 Task: Add a signature Chelsea Sanchez containing Looking forward to hearing from you, Chelsea Sanchez to email address softage.10@softage.net and add a label Press releases
Action: Mouse moved to (96, 109)
Screenshot: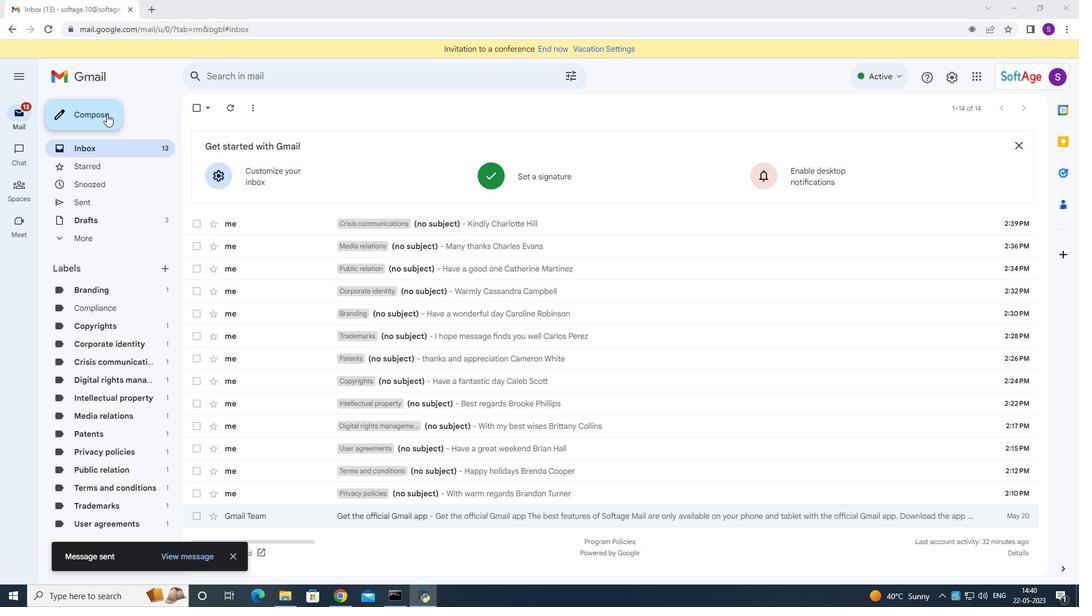 
Action: Mouse pressed left at (96, 109)
Screenshot: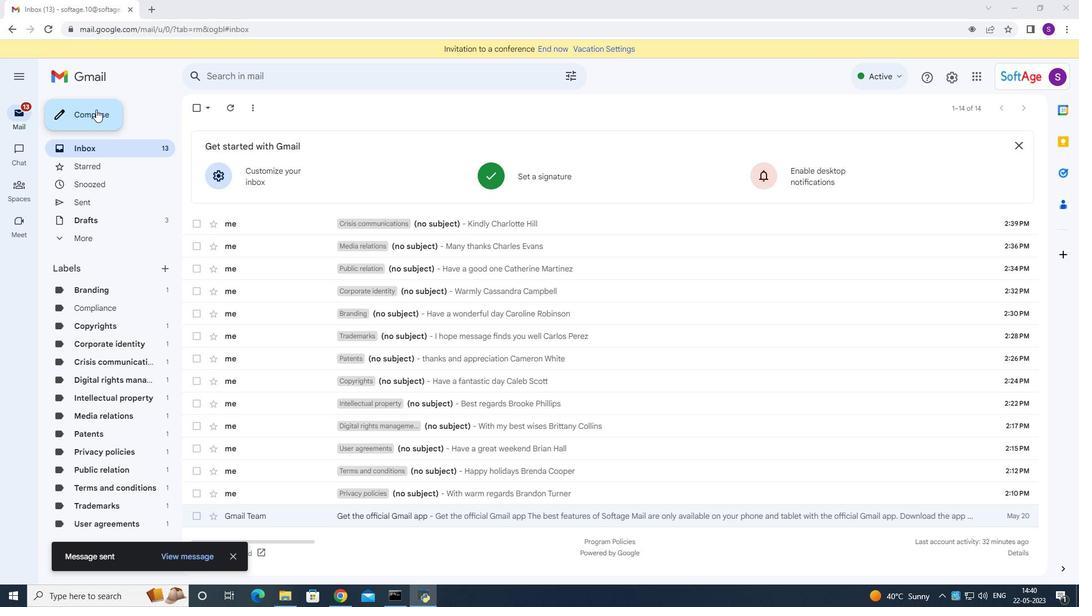 
Action: Mouse moved to (774, 274)
Screenshot: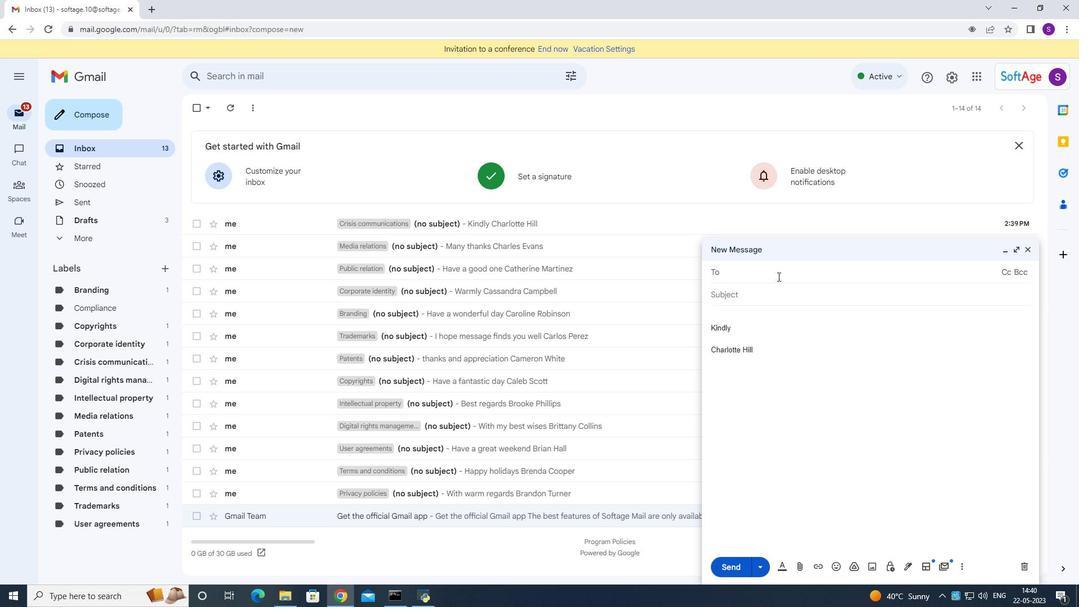
Action: Mouse pressed left at (774, 274)
Screenshot: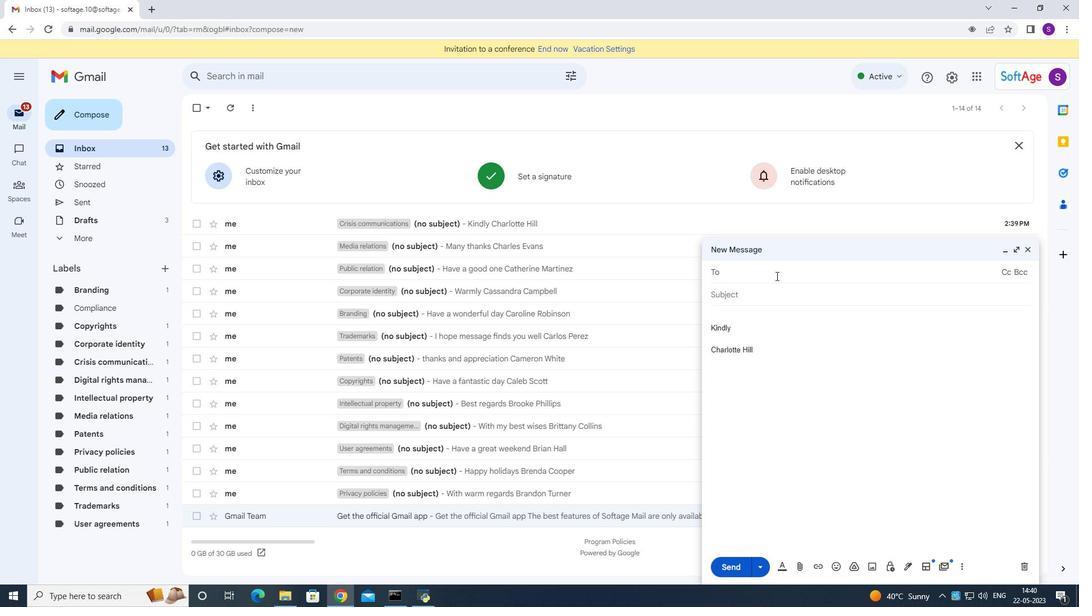 
Action: Mouse moved to (912, 567)
Screenshot: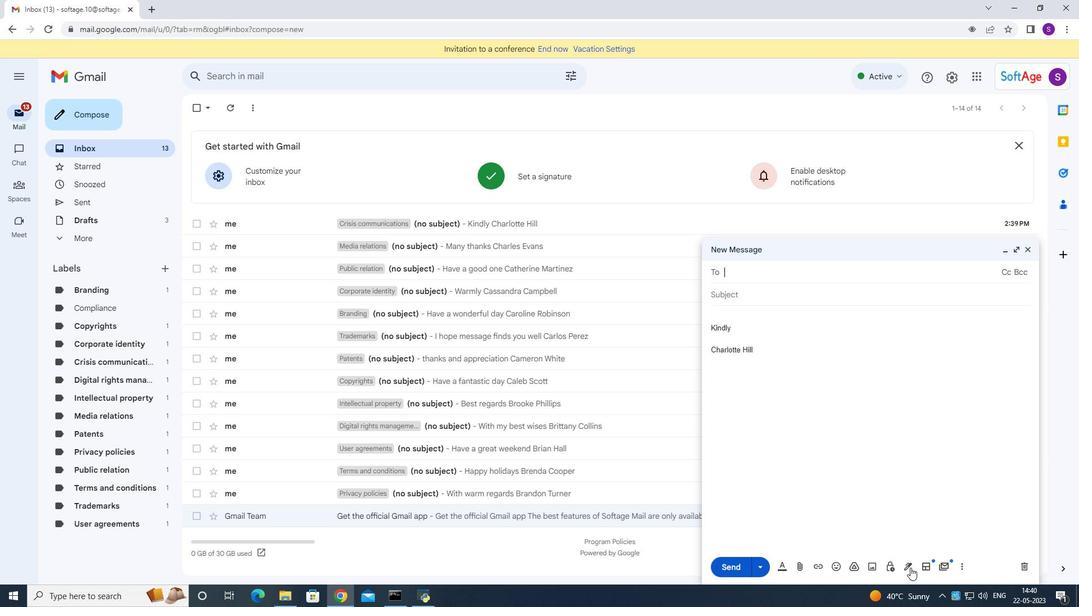 
Action: Mouse pressed left at (912, 567)
Screenshot: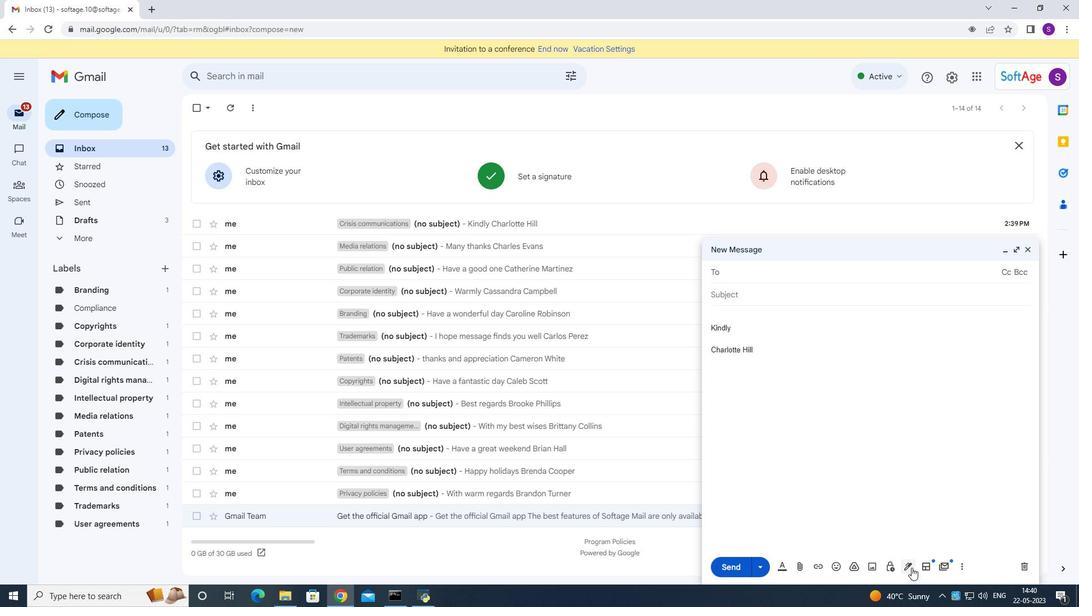 
Action: Mouse moved to (936, 512)
Screenshot: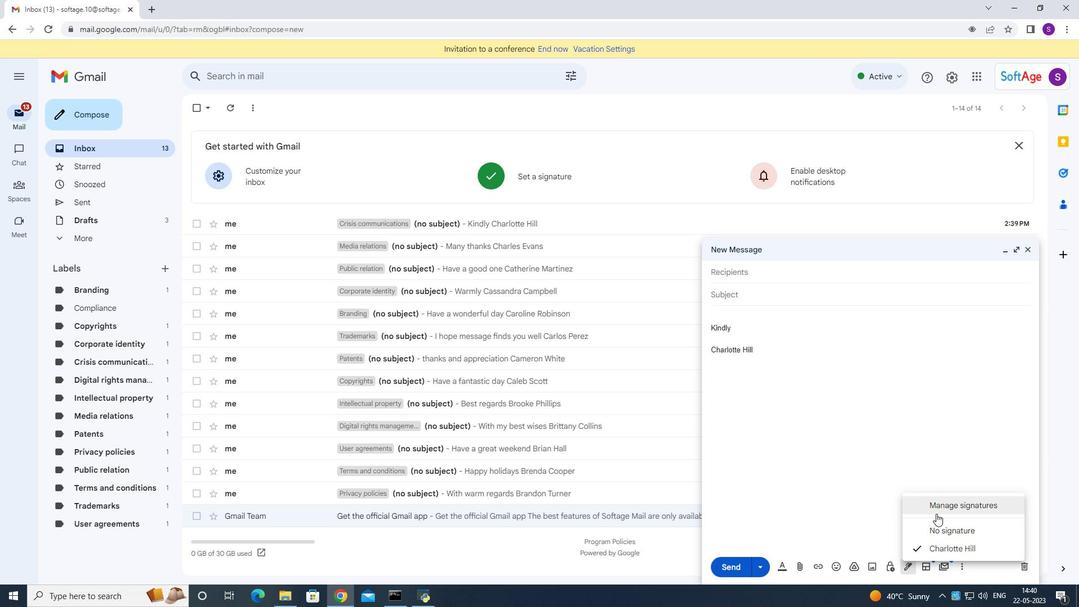 
Action: Mouse pressed left at (936, 512)
Screenshot: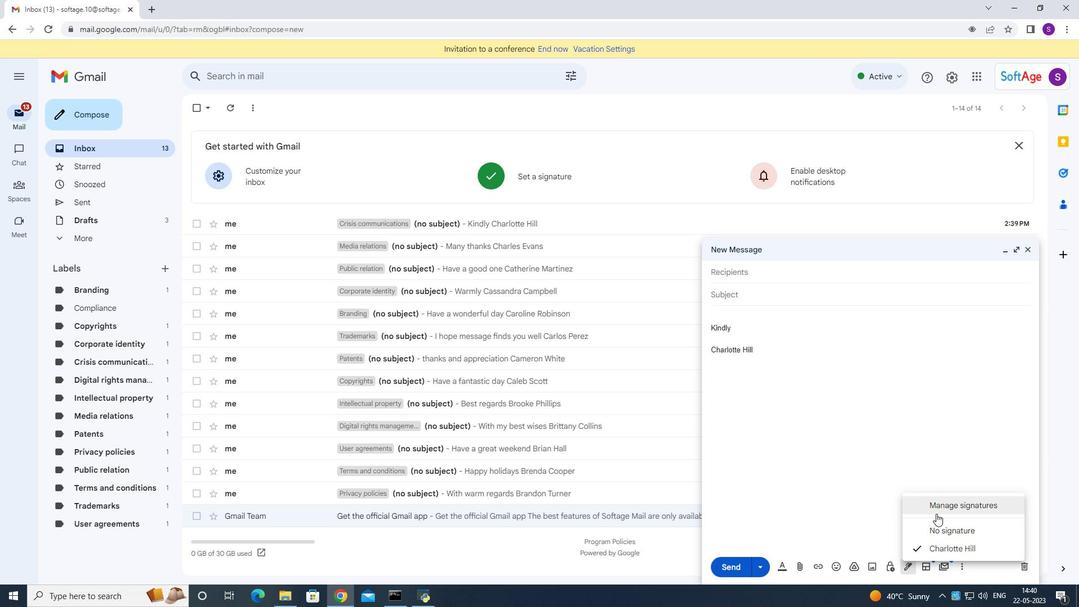
Action: Mouse moved to (543, 299)
Screenshot: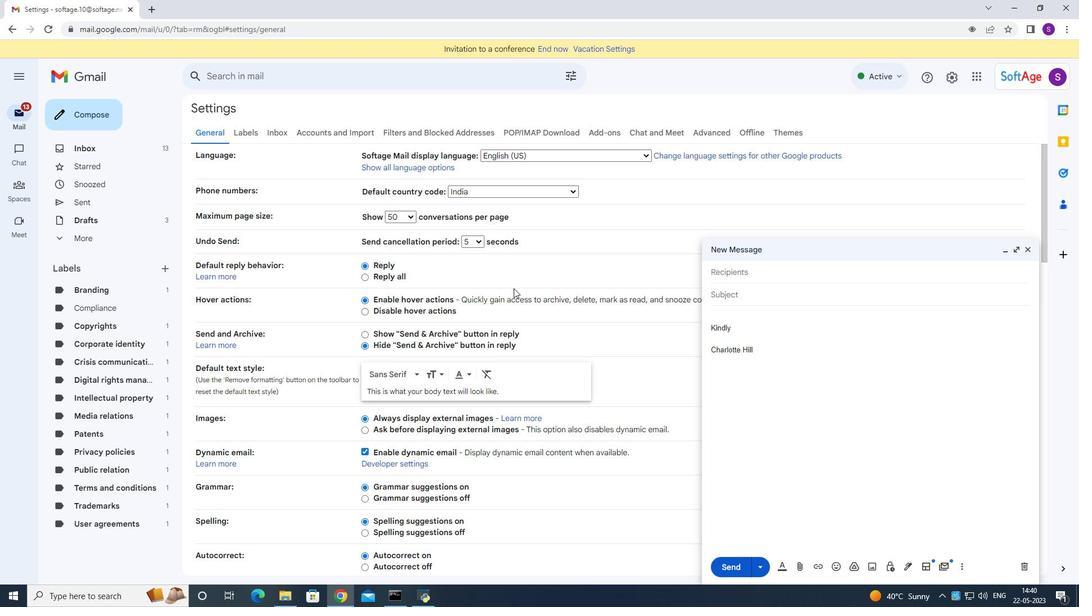 
Action: Mouse scrolled (543, 298) with delta (0, 0)
Screenshot: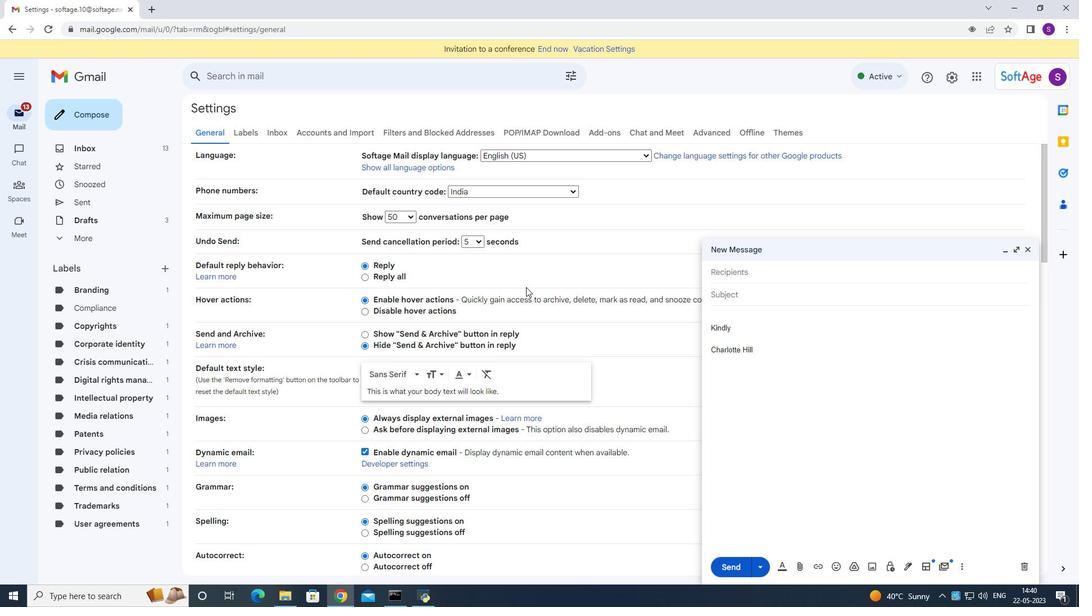 
Action: Mouse moved to (543, 300)
Screenshot: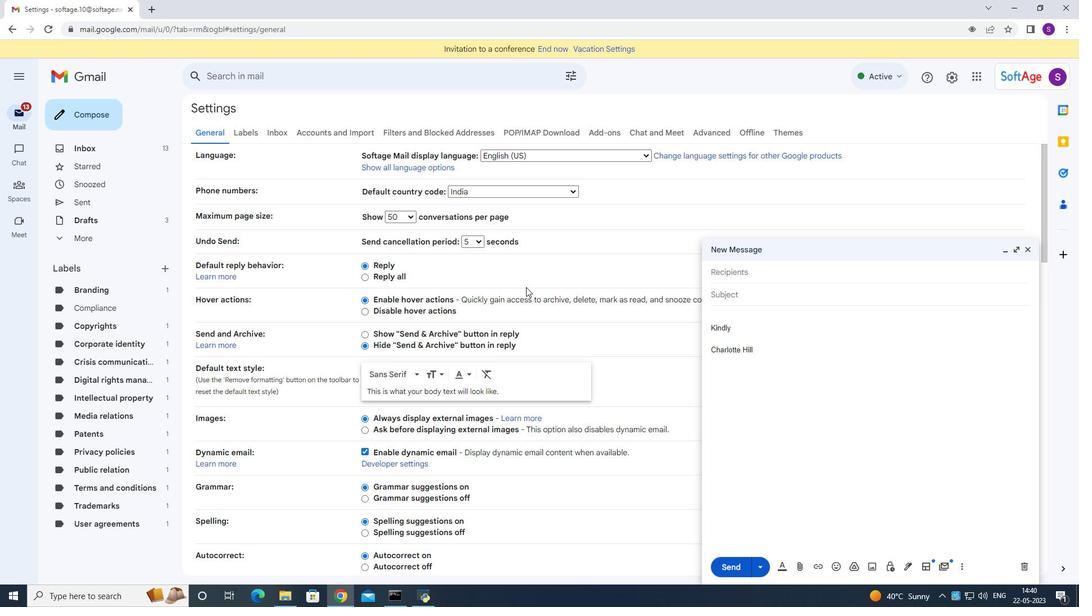 
Action: Mouse scrolled (543, 299) with delta (0, 0)
Screenshot: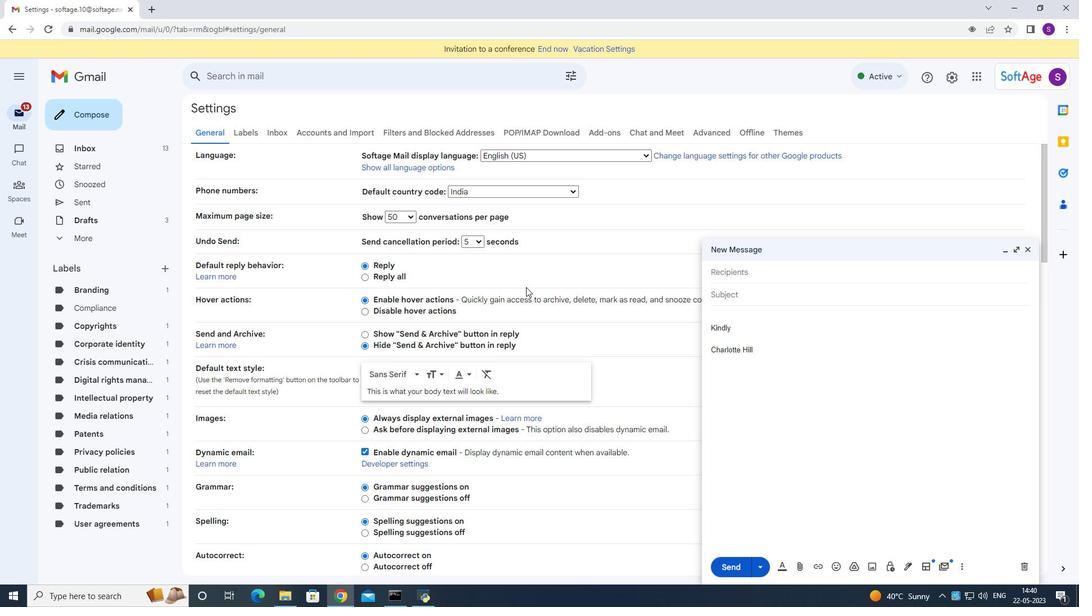 
Action: Mouse scrolled (543, 299) with delta (0, -1)
Screenshot: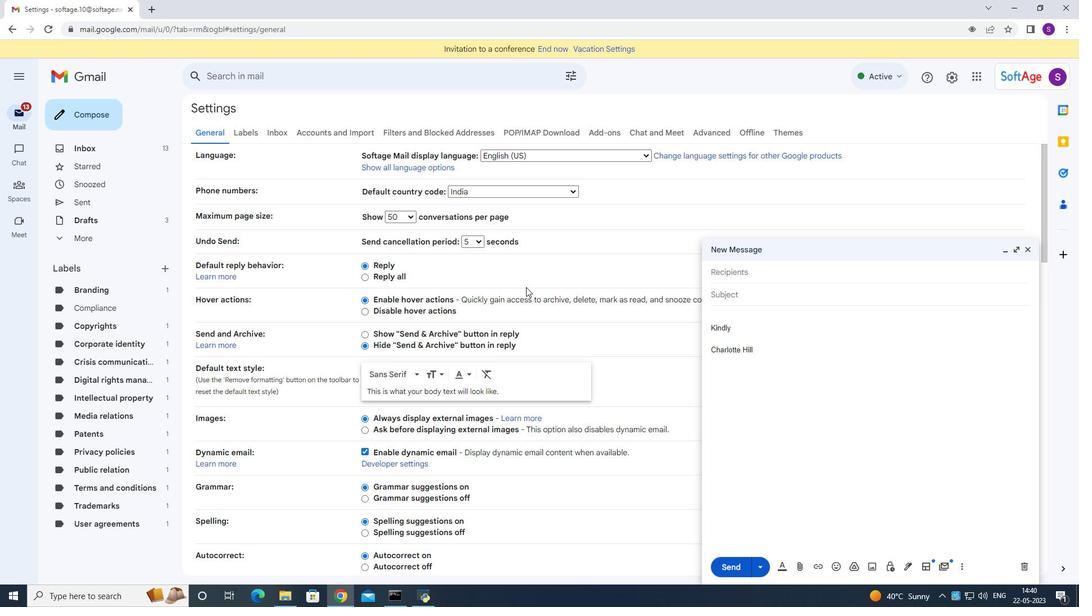 
Action: Mouse scrolled (543, 299) with delta (0, 0)
Screenshot: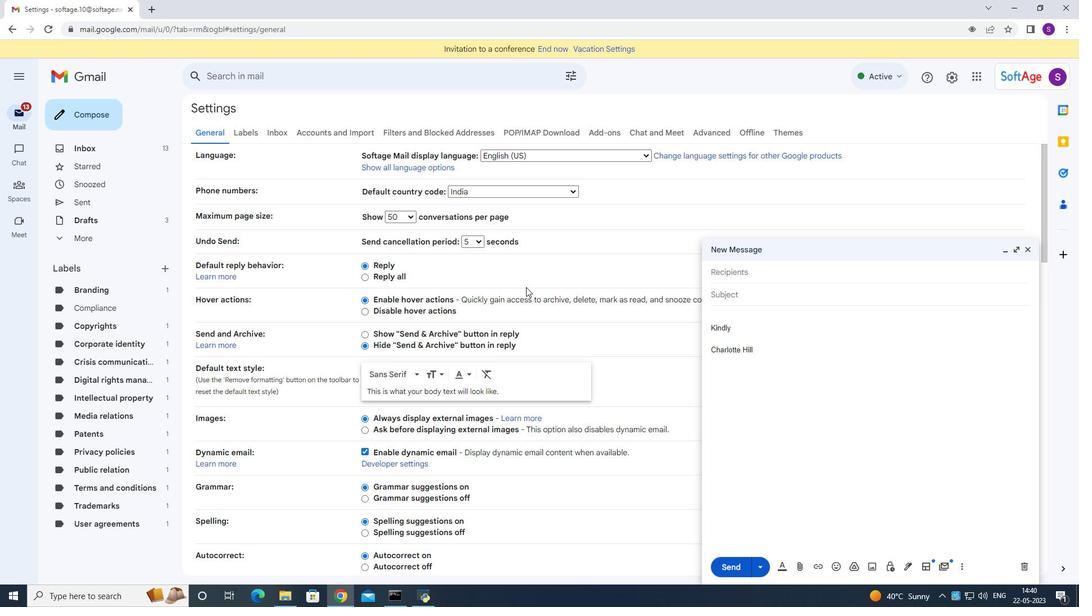 
Action: Mouse scrolled (543, 299) with delta (0, 0)
Screenshot: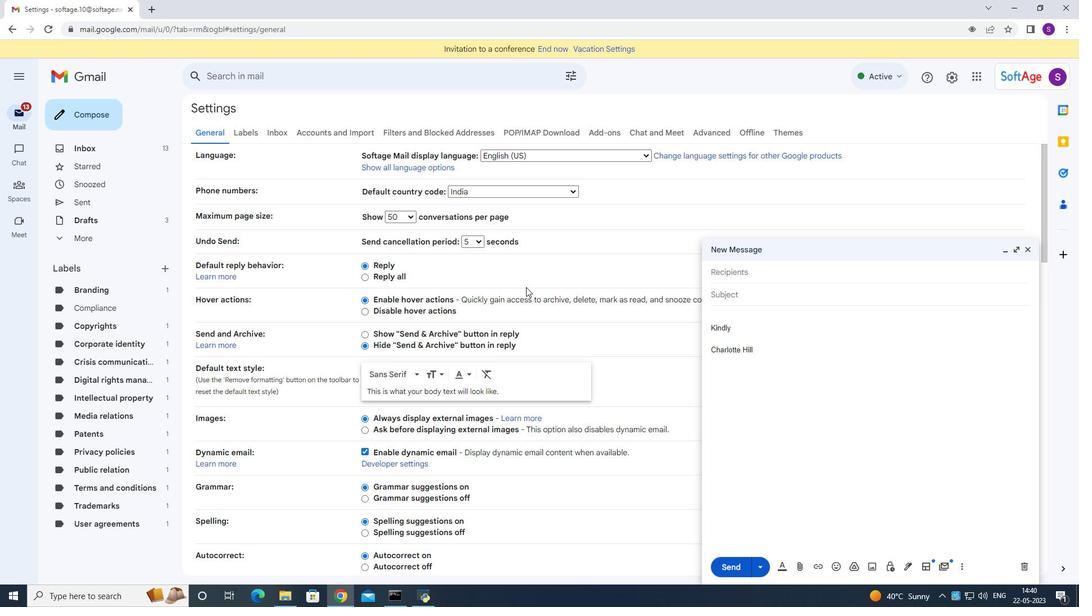 
Action: Mouse scrolled (543, 299) with delta (0, 0)
Screenshot: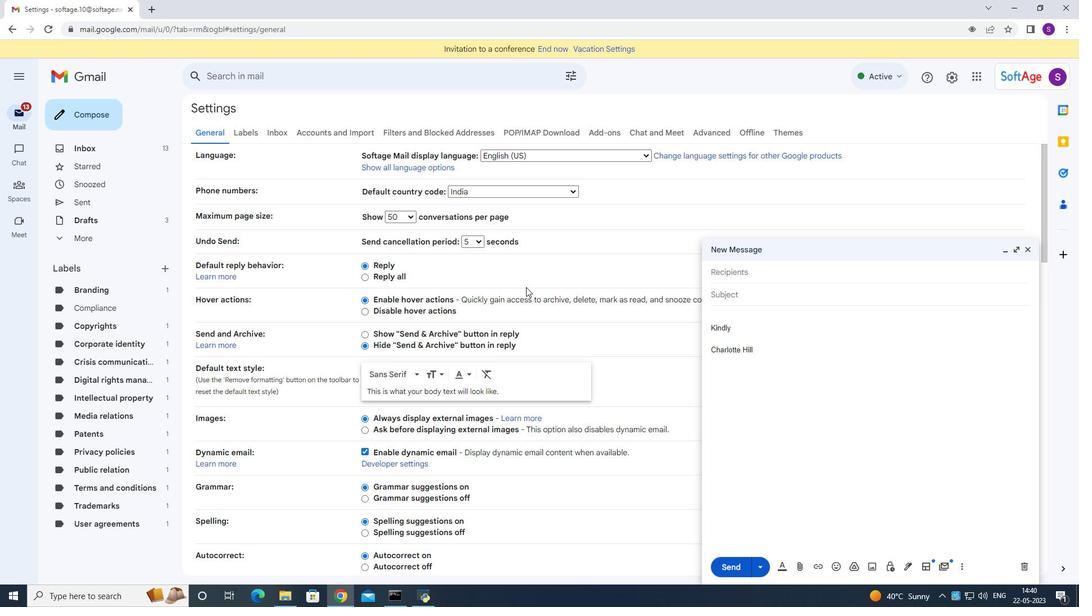 
Action: Mouse moved to (546, 303)
Screenshot: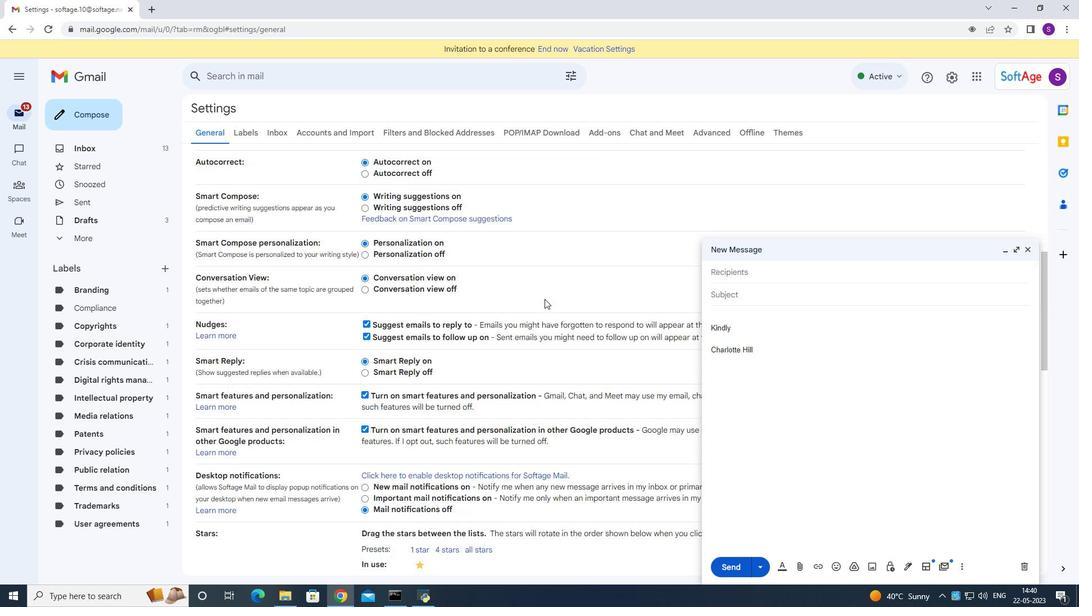 
Action: Mouse scrolled (546, 303) with delta (0, 0)
Screenshot: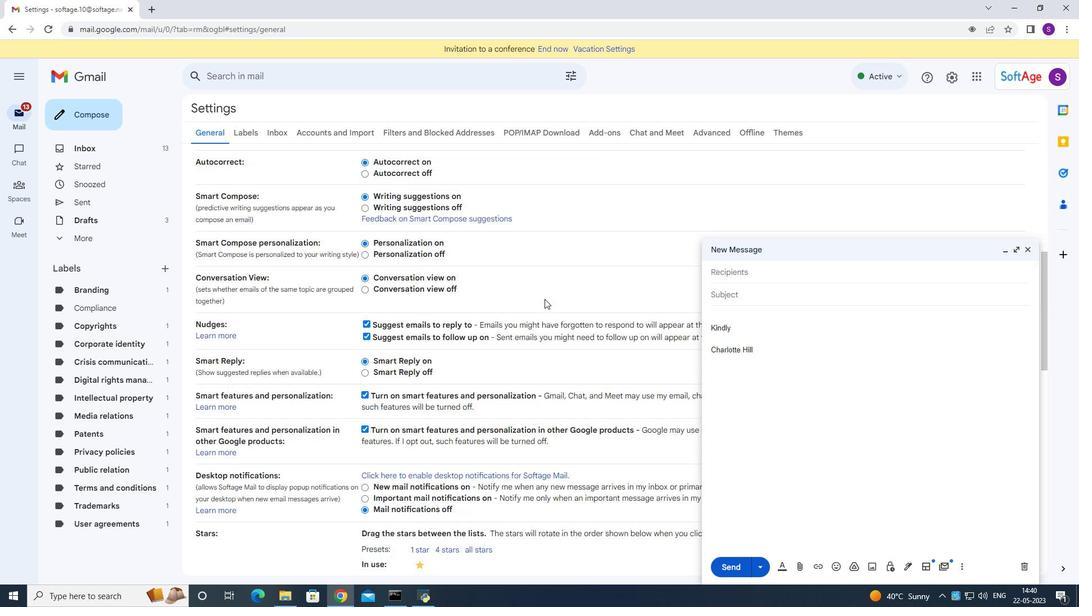 
Action: Mouse moved to (546, 304)
Screenshot: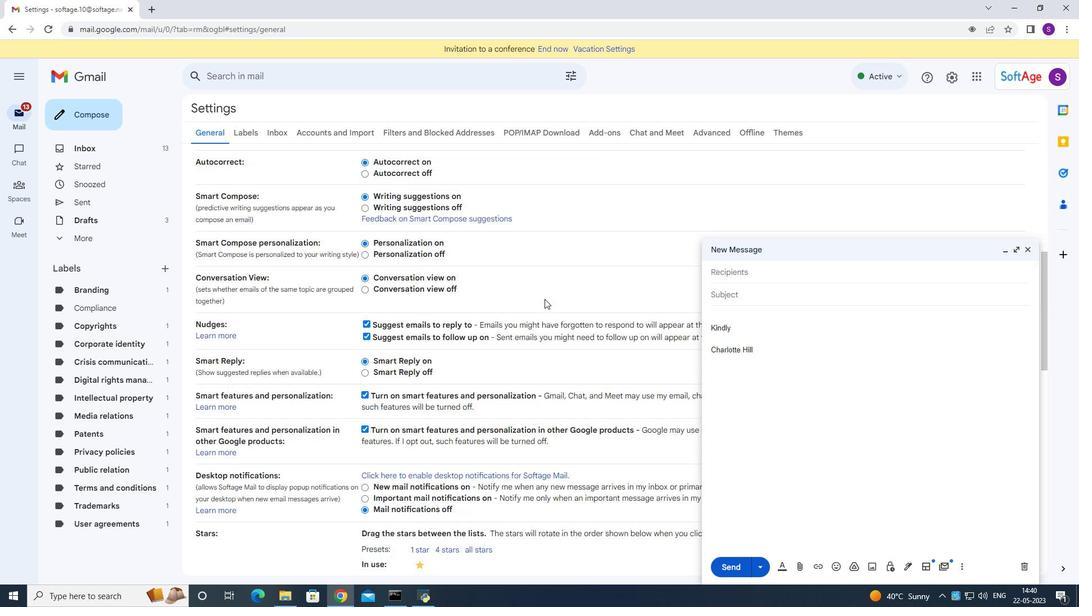
Action: Mouse scrolled (546, 303) with delta (0, 0)
Screenshot: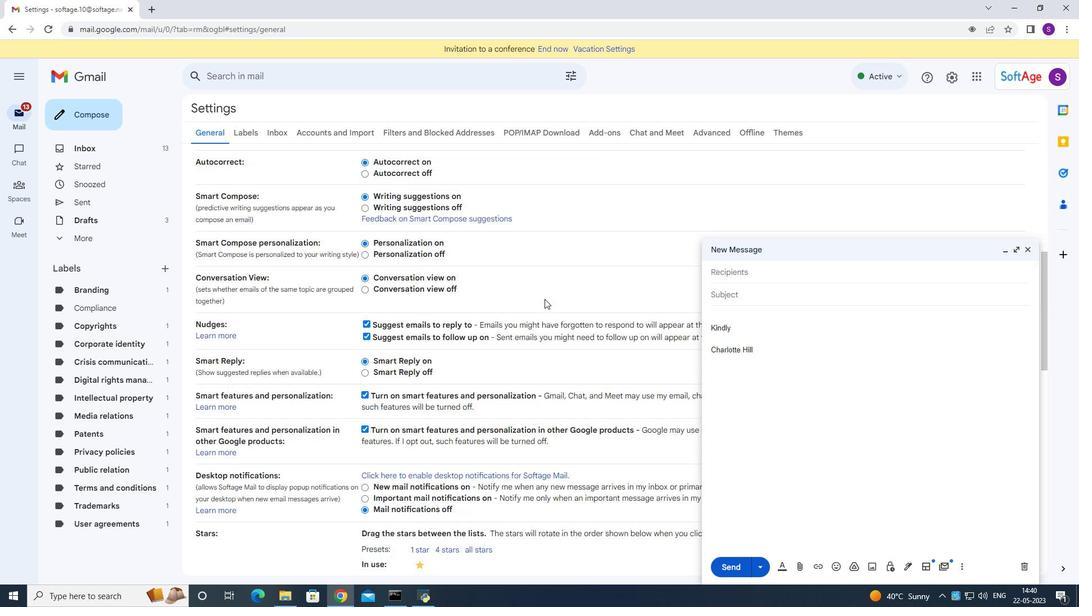 
Action: Mouse scrolled (546, 303) with delta (0, 0)
Screenshot: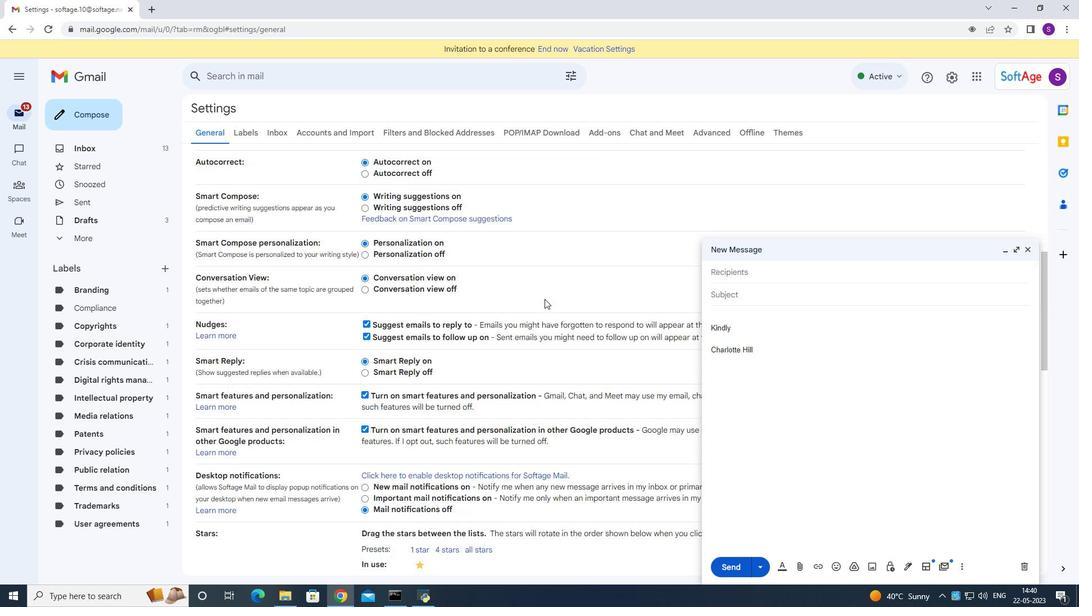 
Action: Mouse scrolled (546, 303) with delta (0, 0)
Screenshot: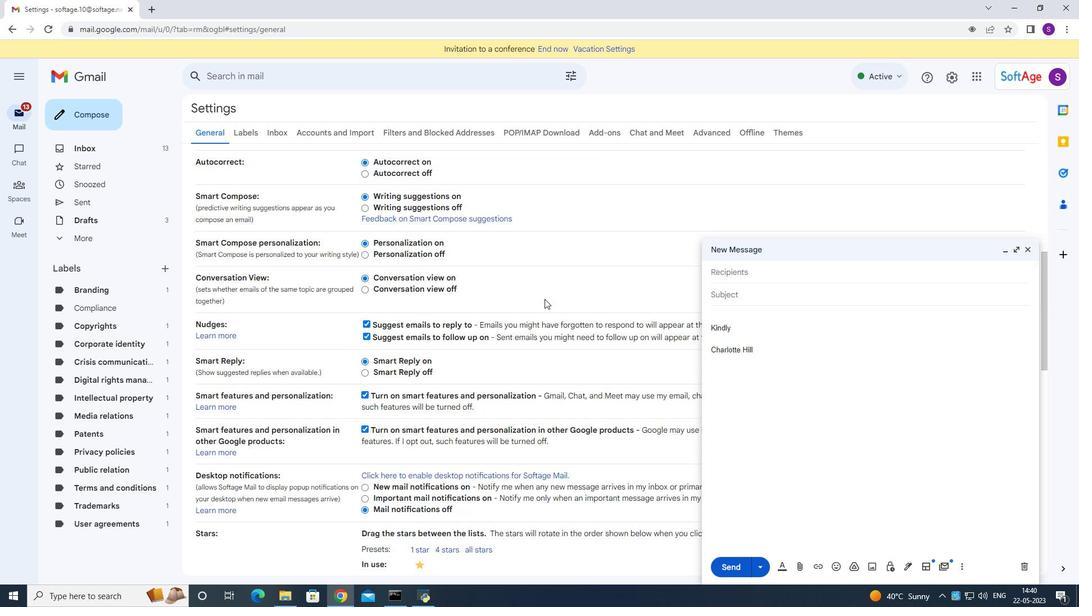 
Action: Mouse moved to (546, 304)
Screenshot: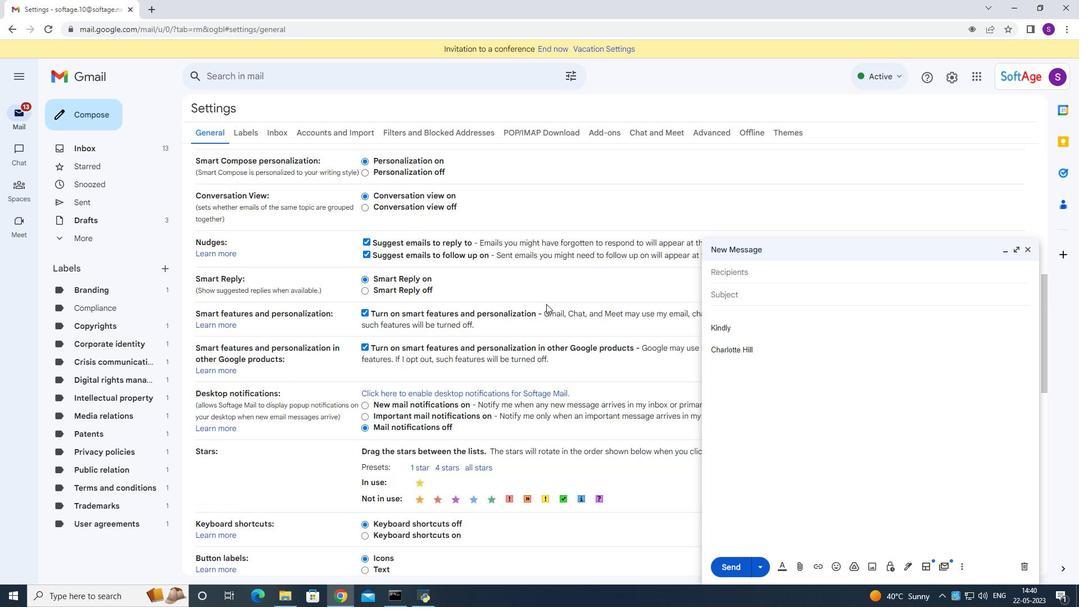 
Action: Mouse scrolled (546, 303) with delta (0, 0)
Screenshot: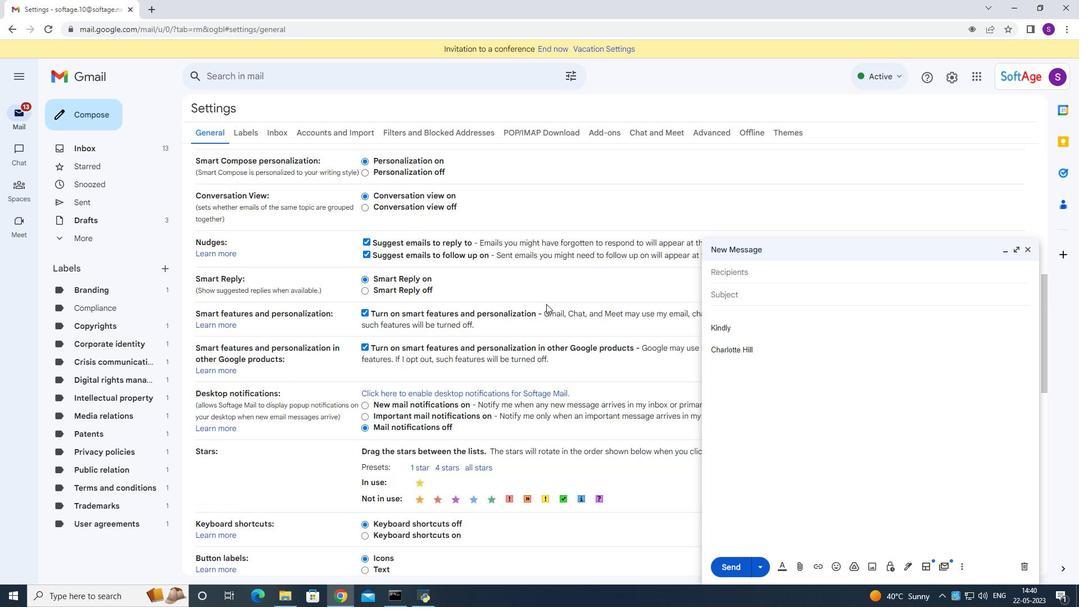 
Action: Mouse scrolled (546, 303) with delta (0, 0)
Screenshot: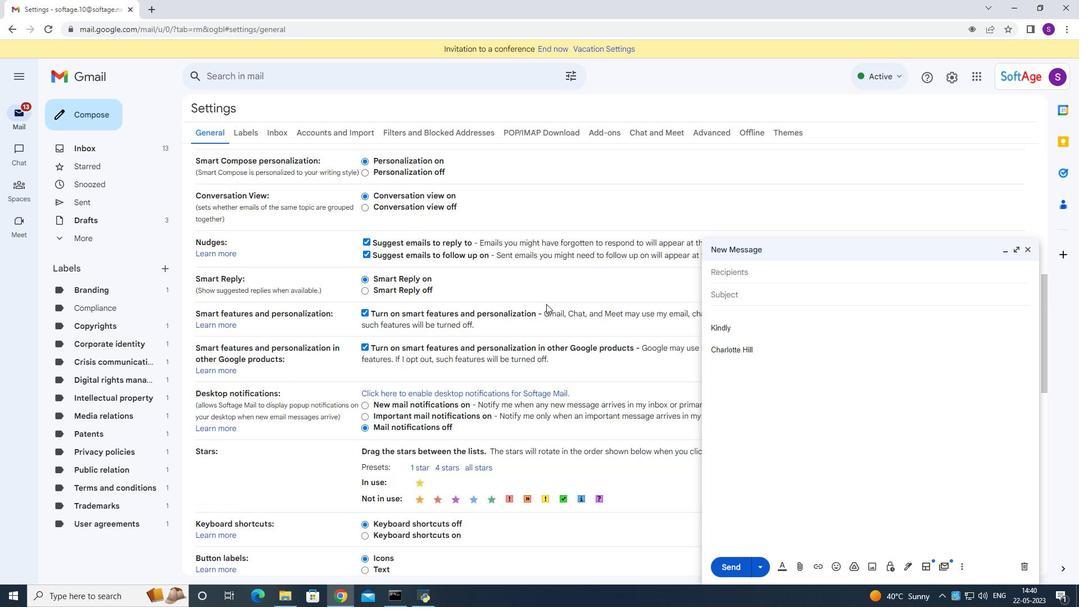 
Action: Mouse moved to (546, 305)
Screenshot: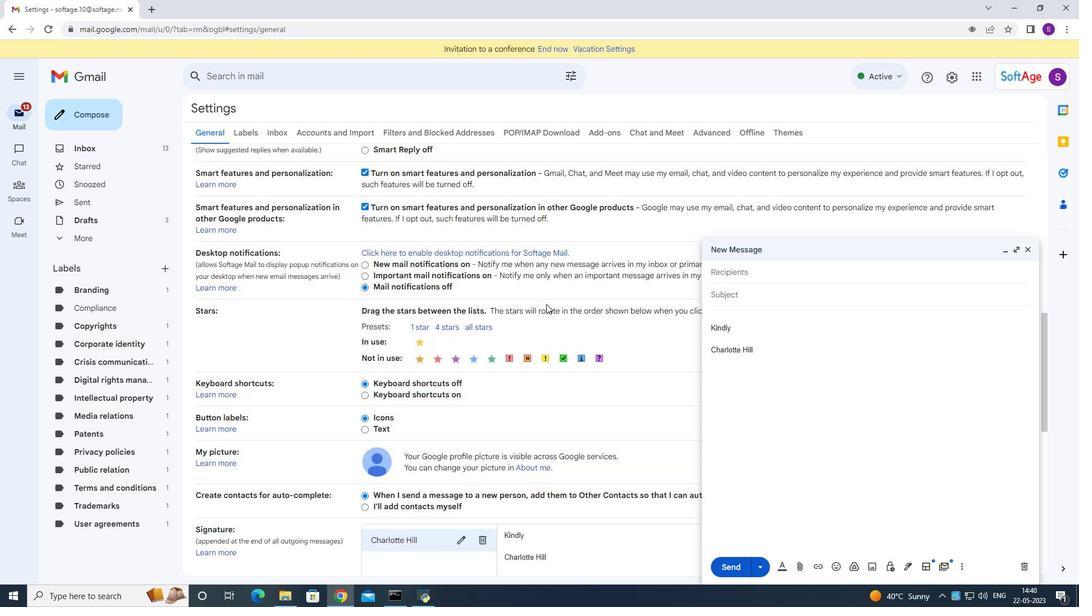 
Action: Mouse scrolled (546, 304) with delta (0, 0)
Screenshot: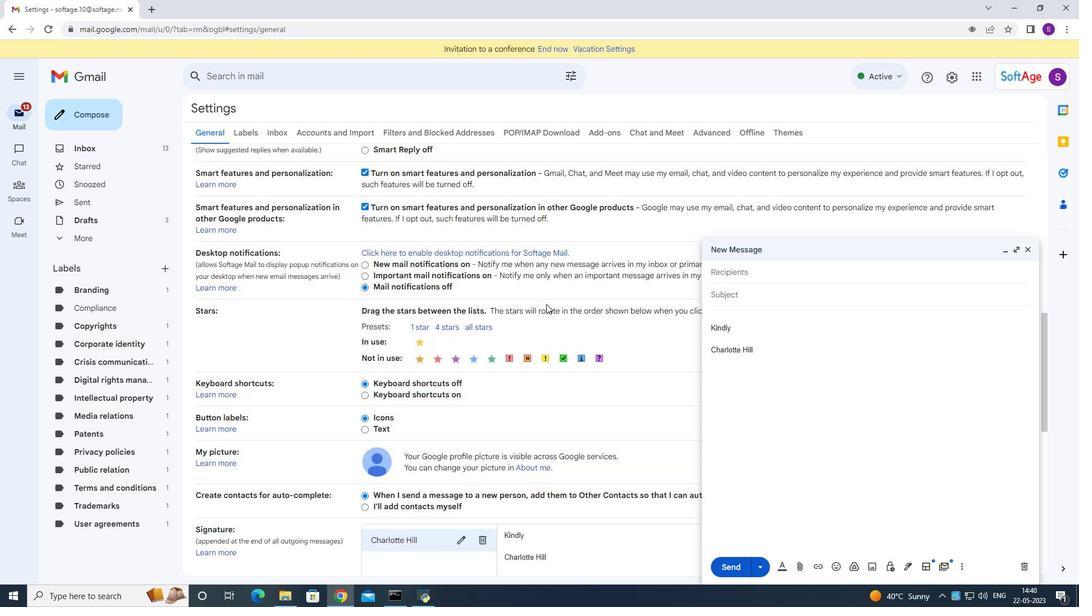 
Action: Mouse scrolled (546, 304) with delta (0, 0)
Screenshot: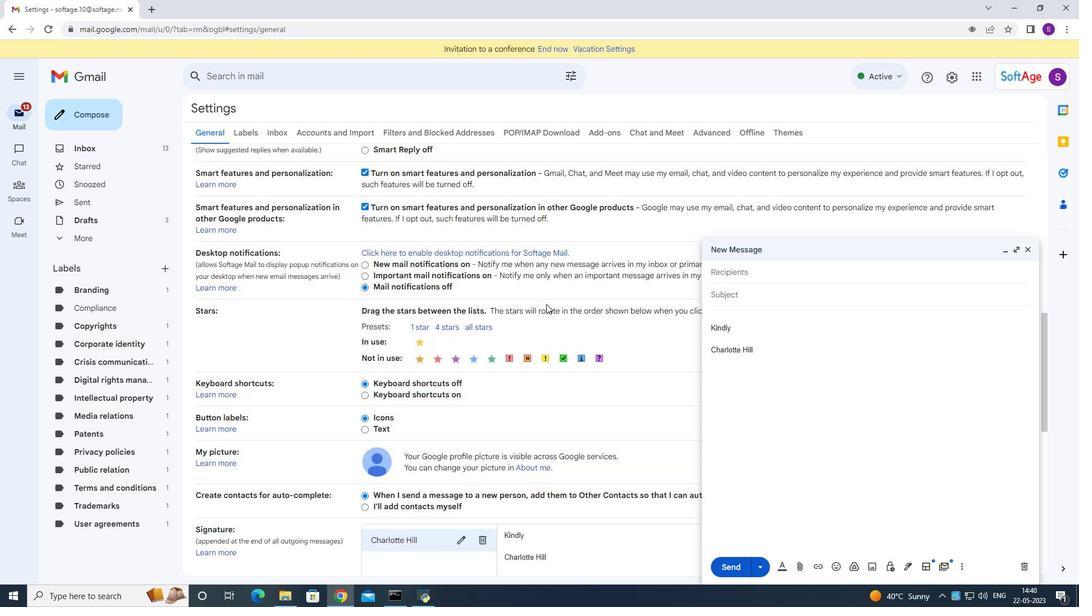 
Action: Mouse scrolled (546, 304) with delta (0, 0)
Screenshot: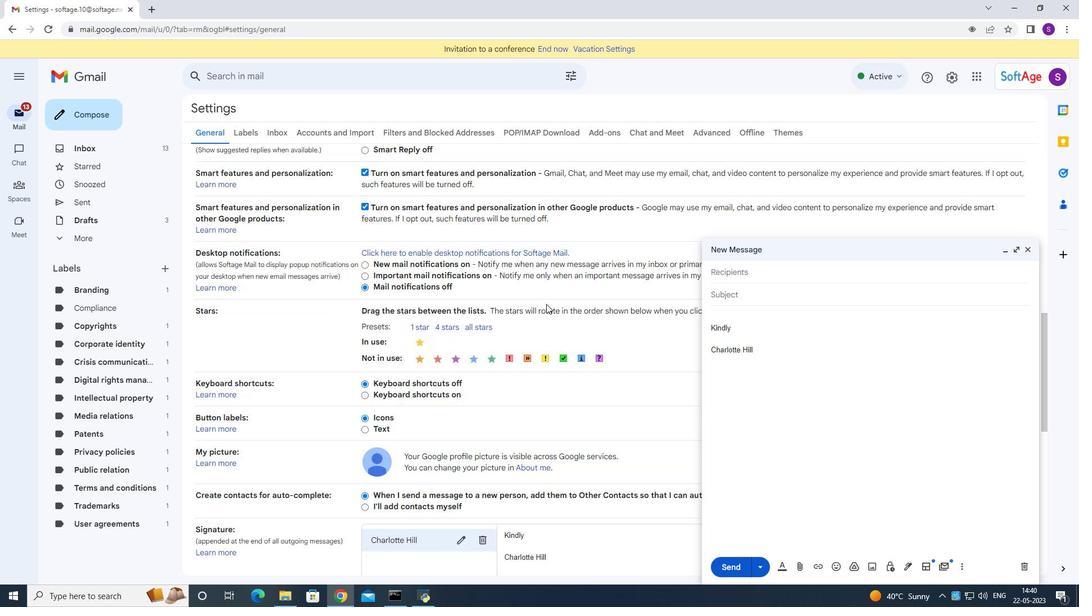 
Action: Mouse moved to (463, 263)
Screenshot: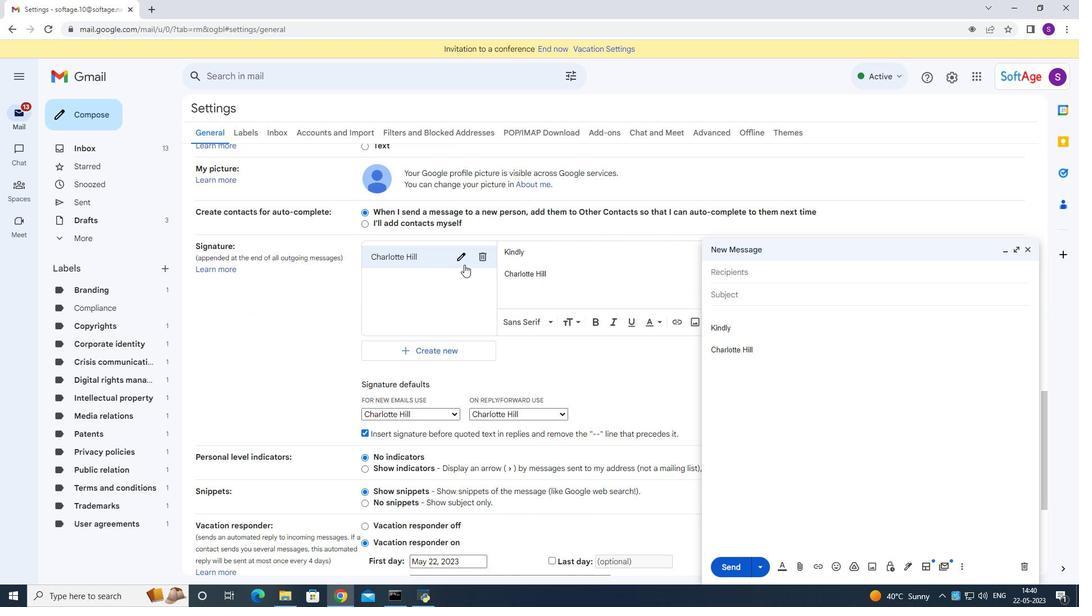 
Action: Mouse pressed left at (463, 263)
Screenshot: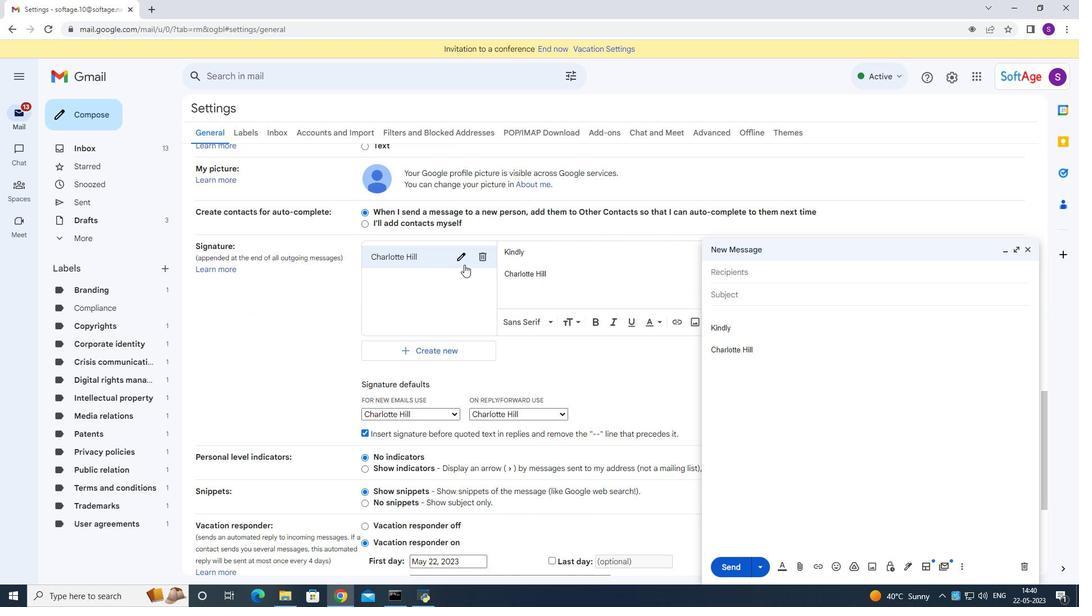 
Action: Mouse moved to (462, 263)
Screenshot: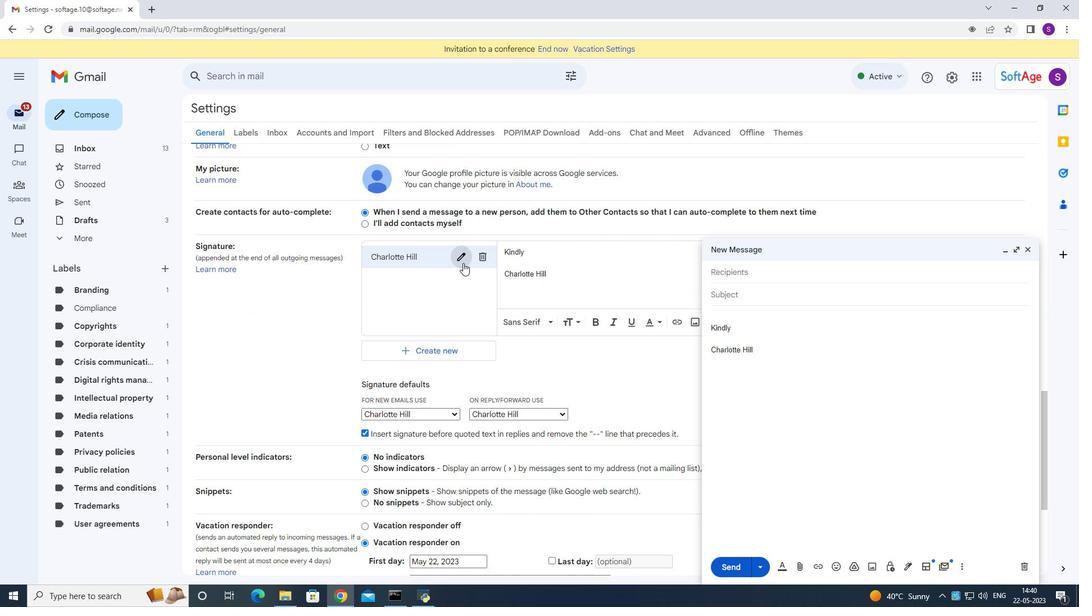 
Action: Key pressed ctrl+A<Key.backspace><Key.shift>Chelsea<Key.space><Key.shift>Sanchez<Key.space>
Screenshot: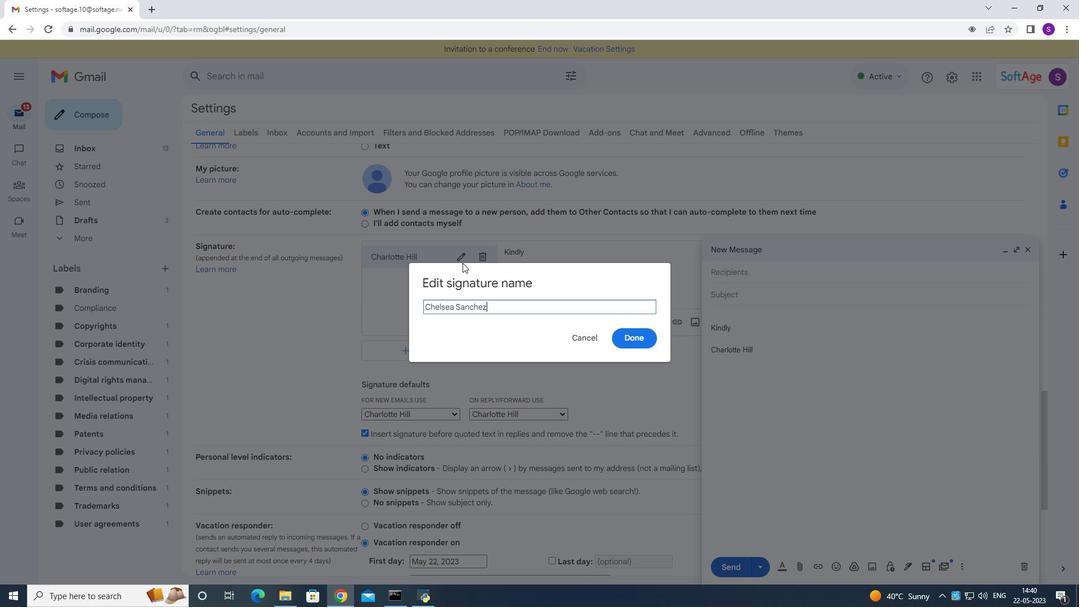 
Action: Mouse moved to (647, 336)
Screenshot: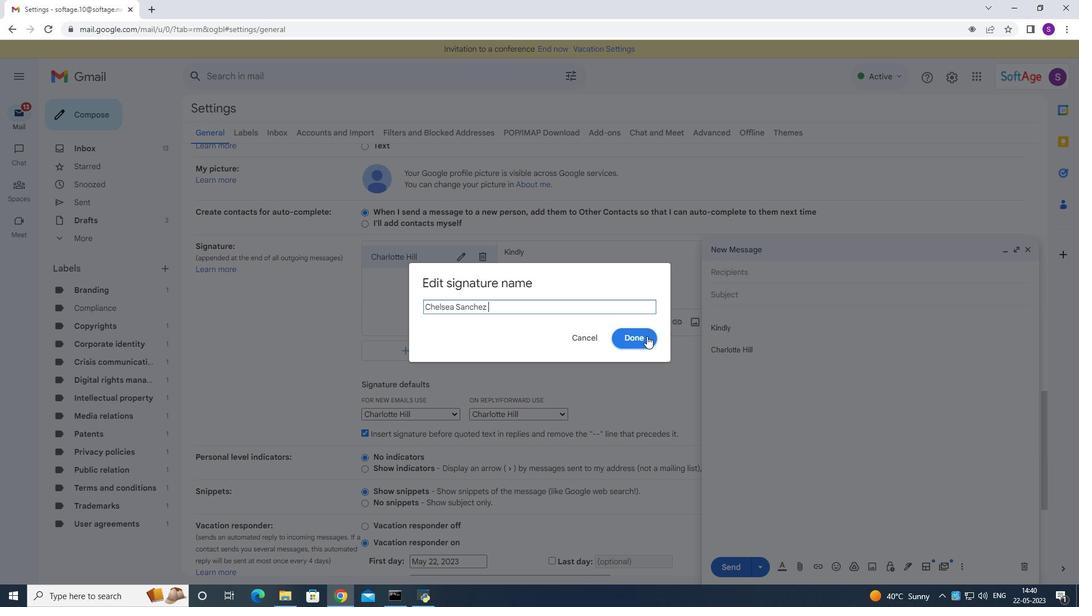 
Action: Mouse pressed left at (647, 336)
Screenshot: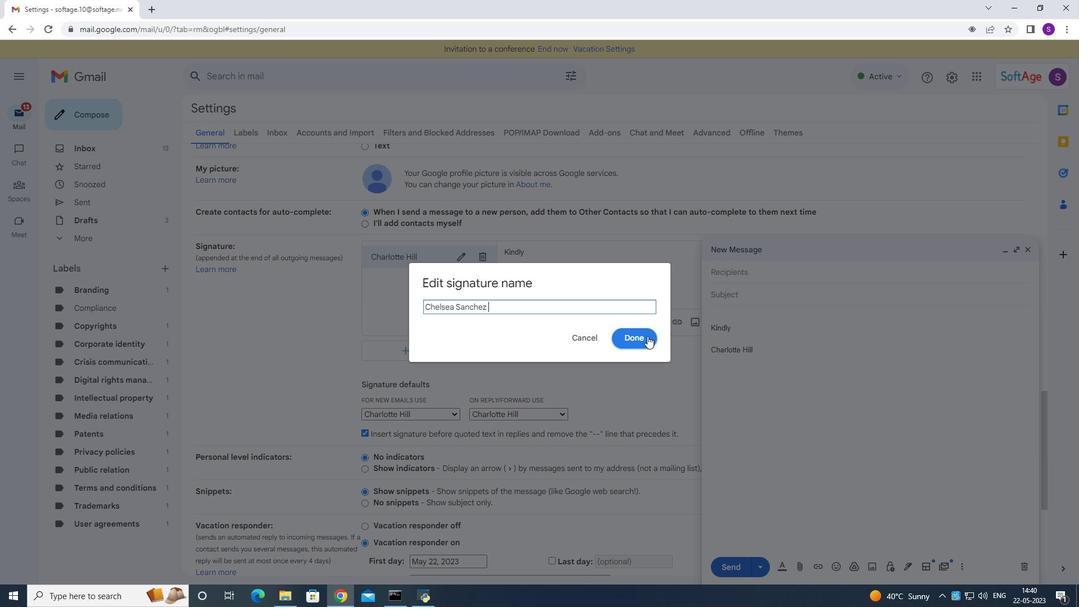 
Action: Mouse moved to (587, 265)
Screenshot: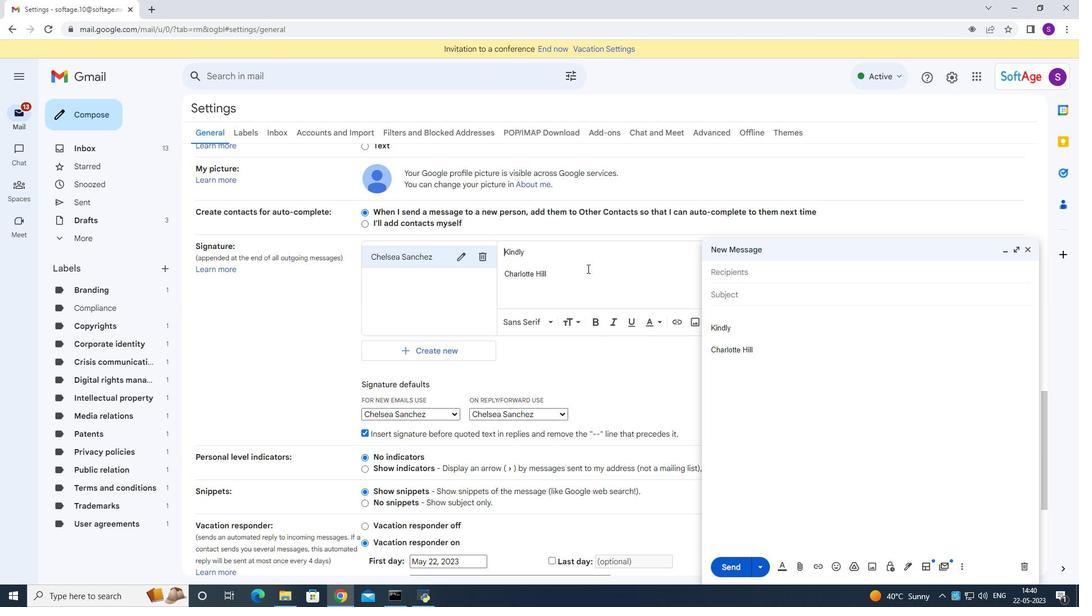 
Action: Mouse pressed left at (587, 265)
Screenshot: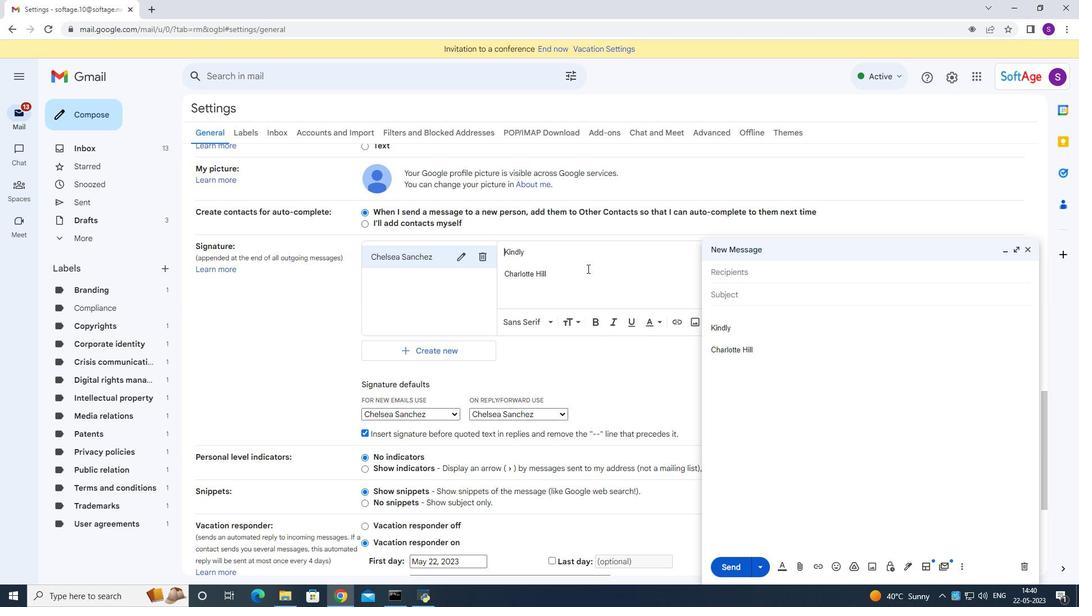 
Action: Mouse moved to (589, 264)
Screenshot: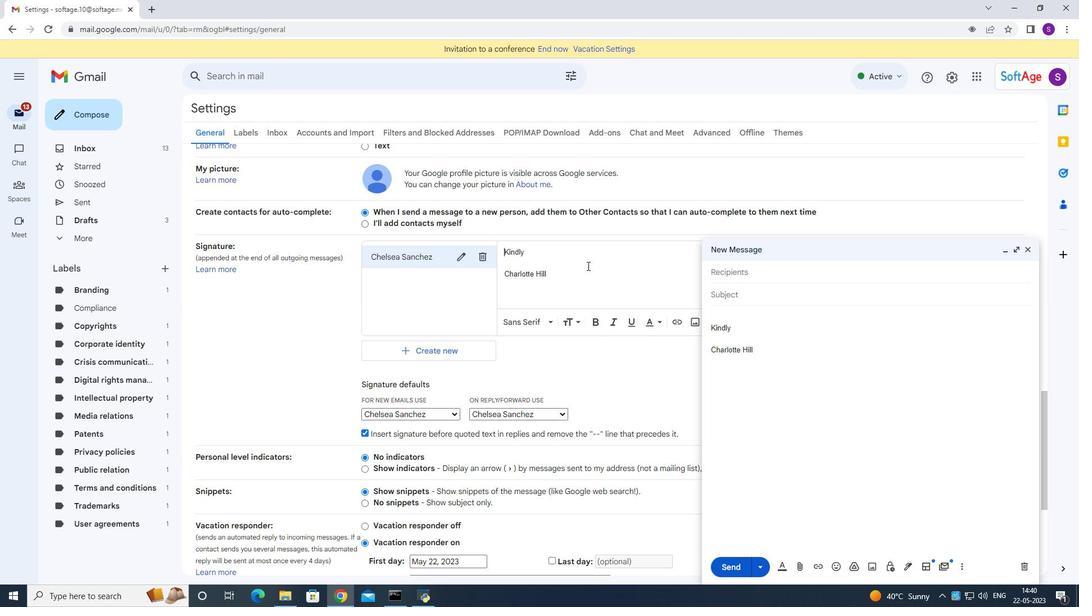 
Action: Key pressed ctrl+A<Key.backspace><Key.caps_lock>LOKK<Key.backspace><Key.backspace><Key.backspace><Key.caps_lock><Key.shift><Key.shift>ooking<Key.space>forward<Key.space><Key.enter><Key.backspace>tp<Key.space>hearing<Key.space>
Screenshot: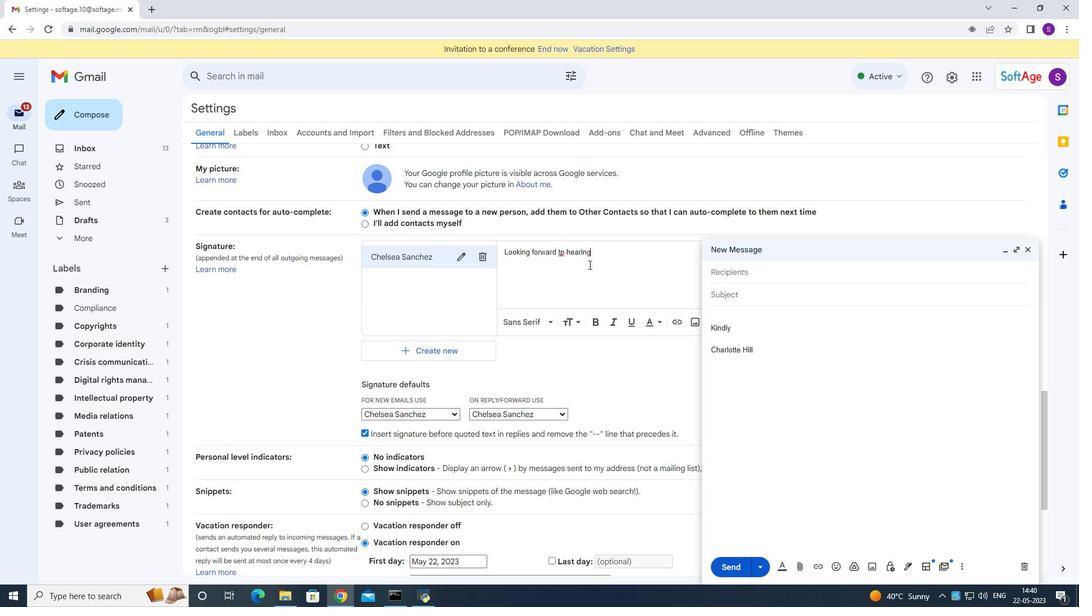 
Action: Mouse moved to (565, 252)
Screenshot: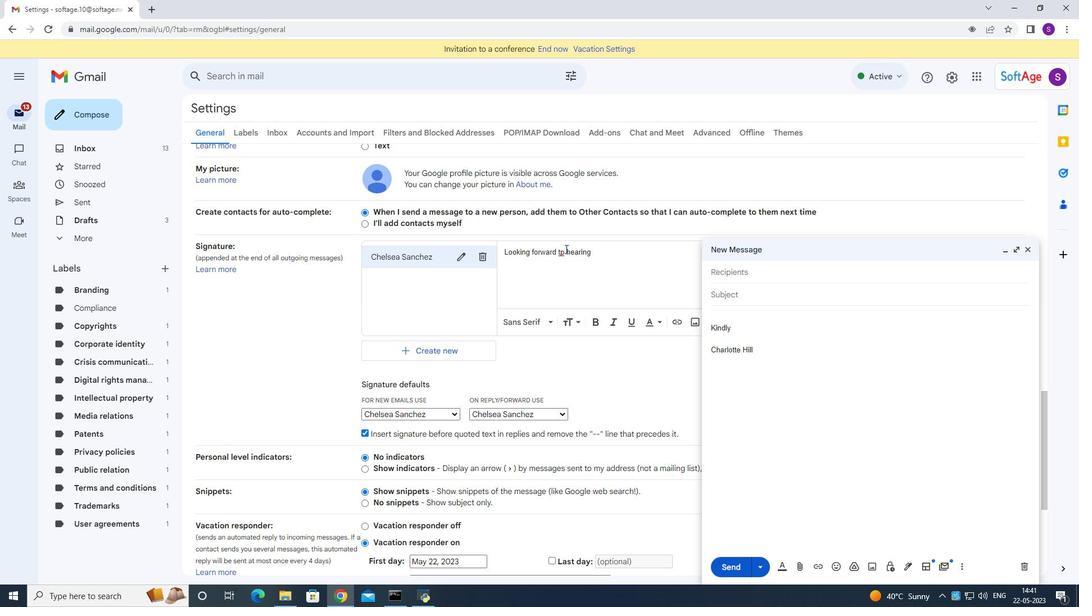 
Action: Mouse pressed left at (565, 252)
Screenshot: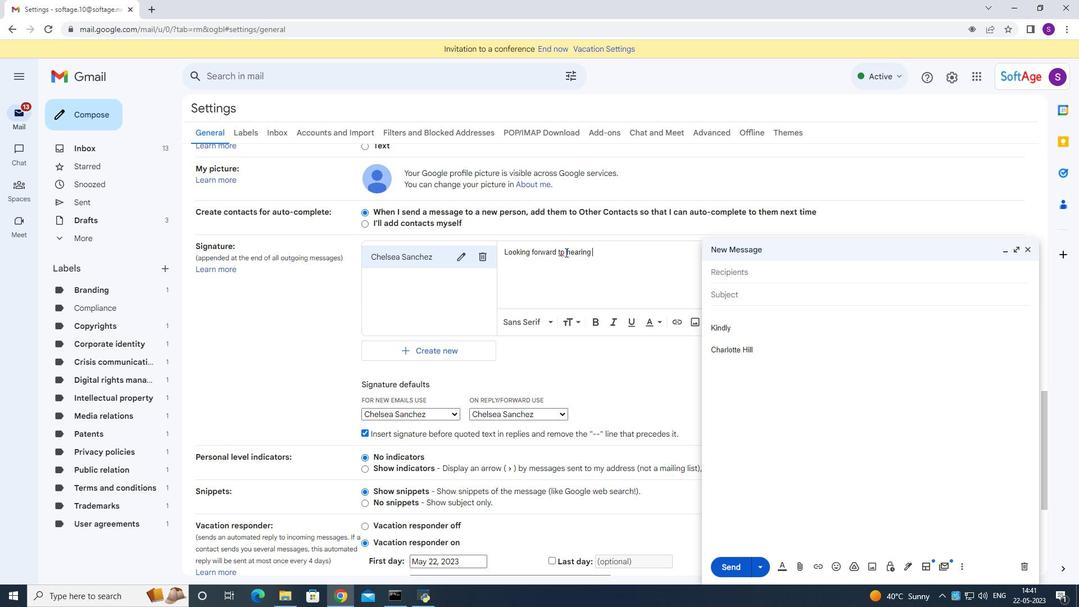 
Action: Mouse moved to (579, 256)
Screenshot: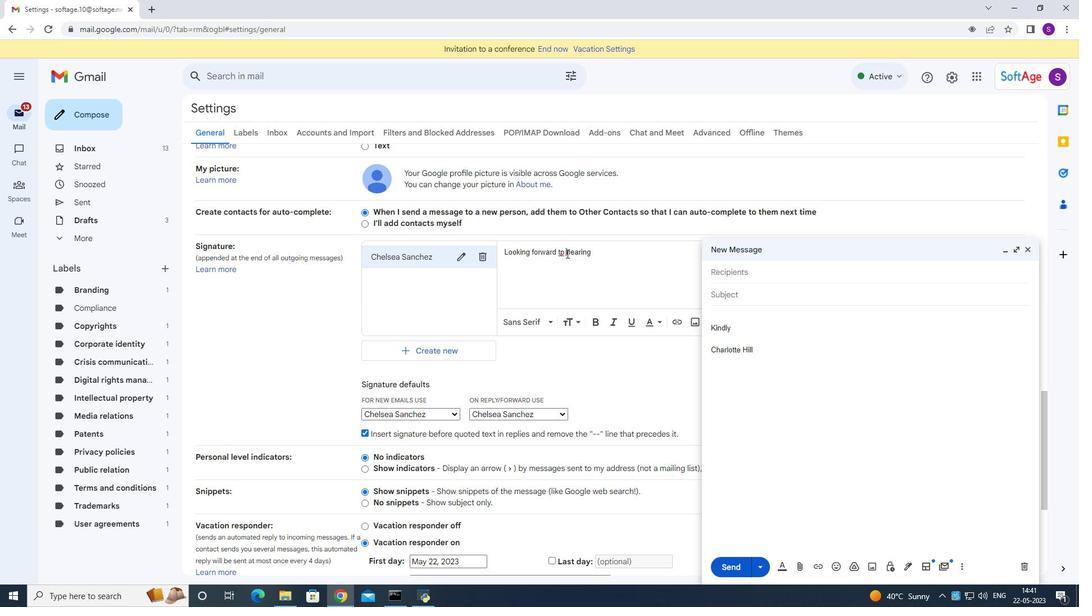 
Action: Key pressed <Key.backspace>
Screenshot: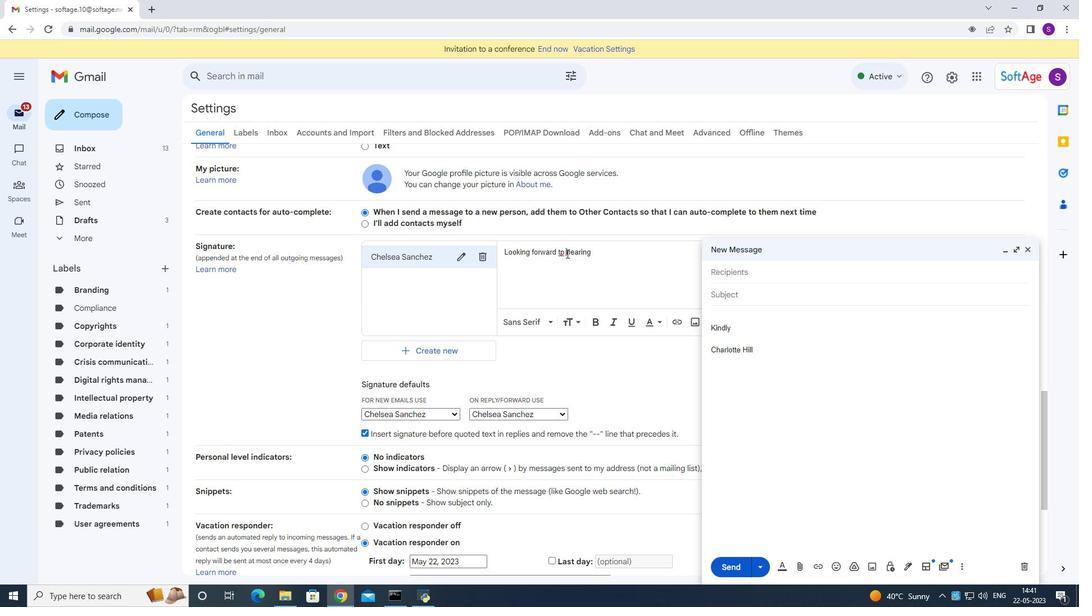 
Action: Mouse moved to (583, 256)
Screenshot: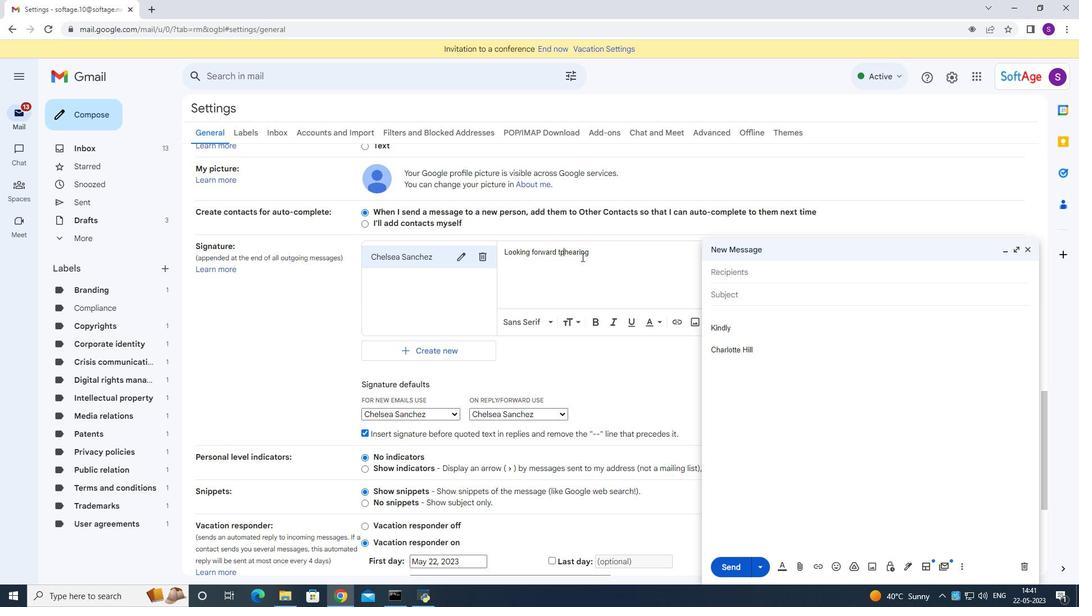 
Action: Key pressed <Key.backspace>
Screenshot: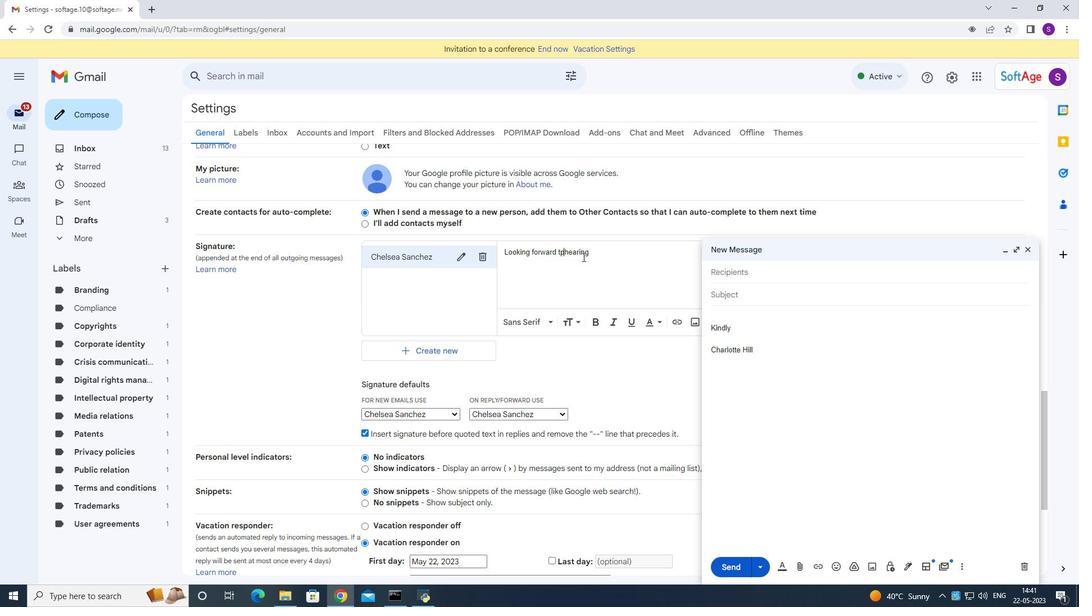 
Action: Mouse moved to (591, 257)
Screenshot: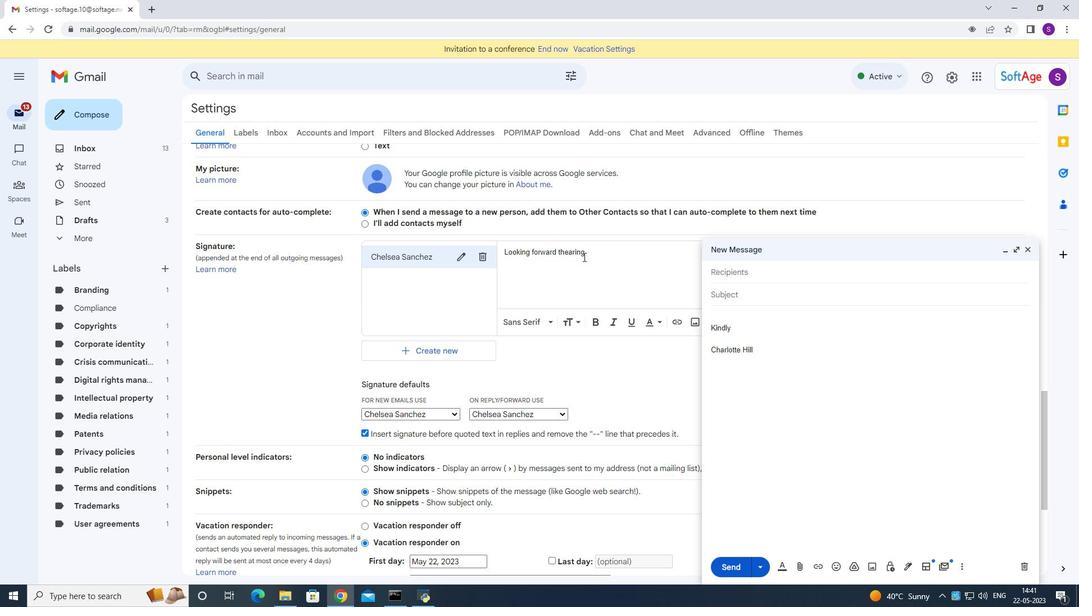 
Action: Key pressed o<Key.space>
Screenshot: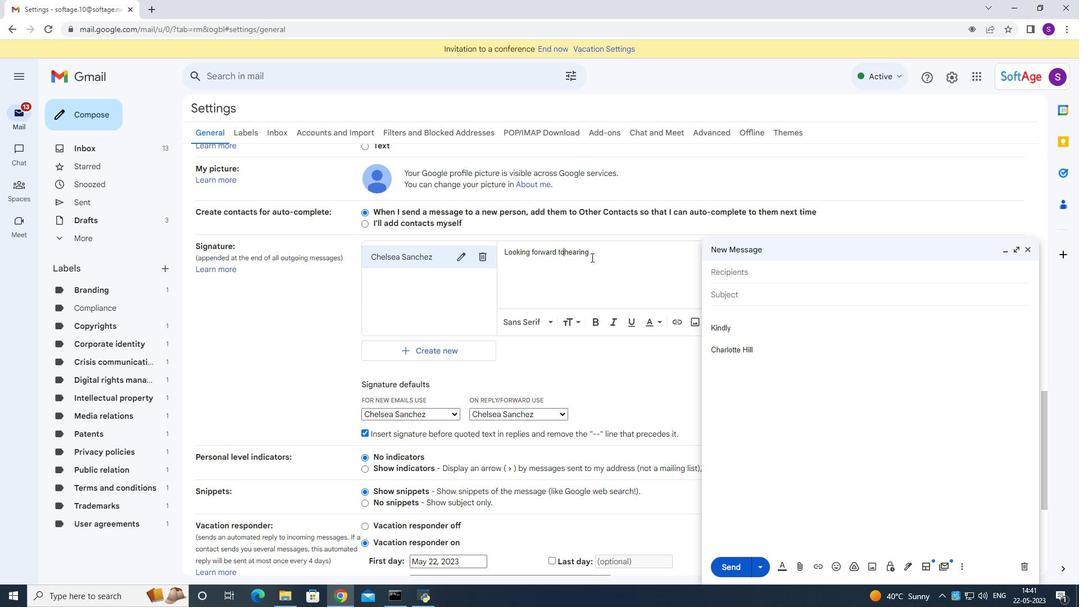 
Action: Mouse moved to (627, 253)
Screenshot: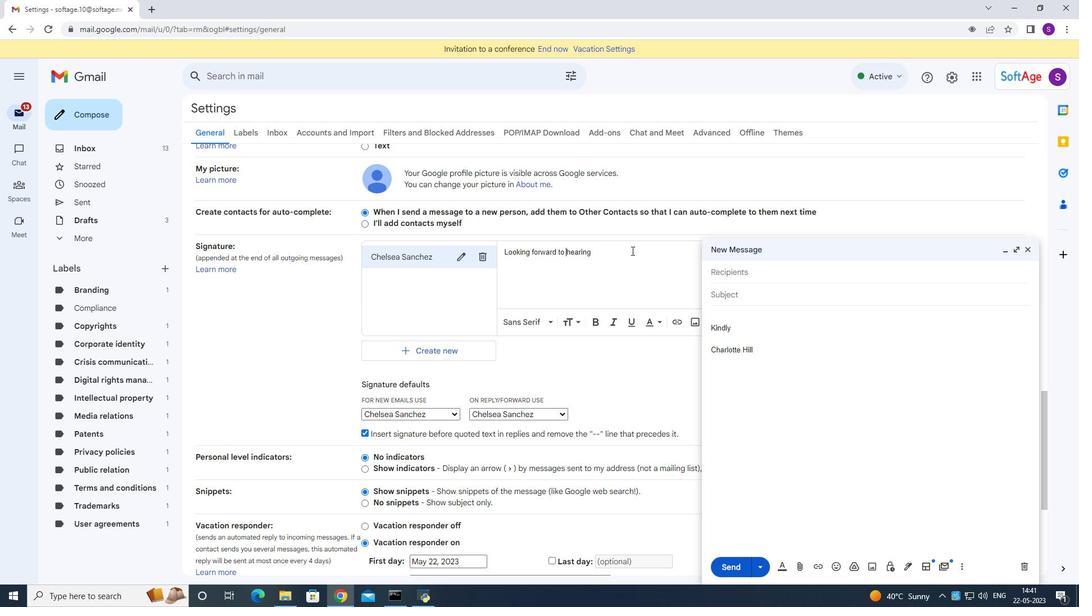 
Action: Mouse pressed left at (627, 253)
Screenshot: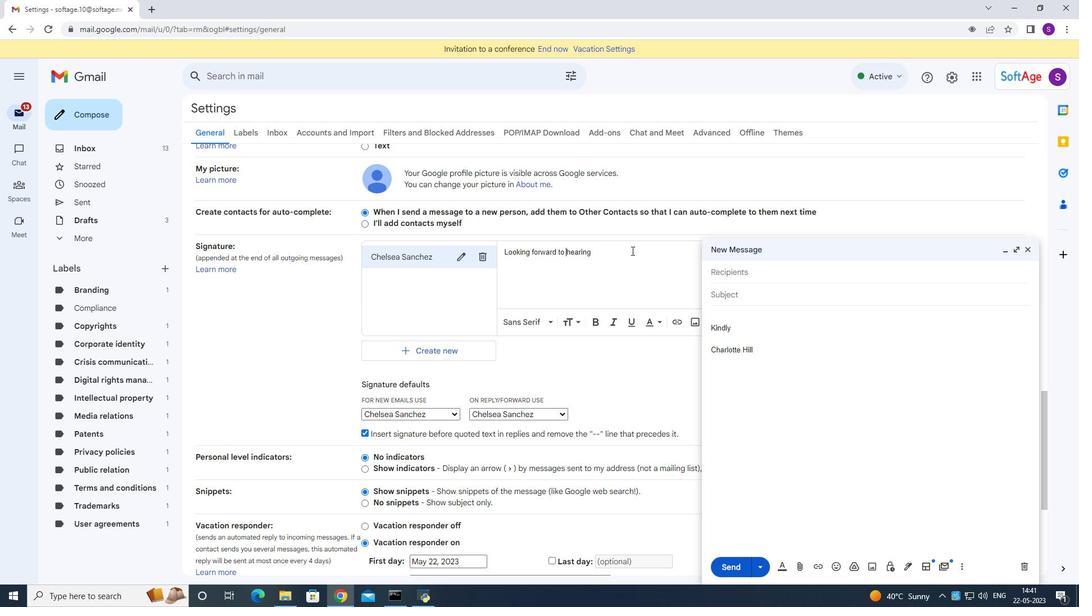 
Action: Key pressed <Key.space><Key.backspace>from<Key.space>ypu<Key.space><Key.backspace><Key.backspace><Key.backspace>ou<Key.space><Key.enter><Key.enter><Key.shift>Chelesa<Key.space><Key.backspace><Key.backspace><Key.backspace><Key.backspace>sea<Key.space><Key.shift>Sanchex<Key.backspace>z<Key.space>
Screenshot: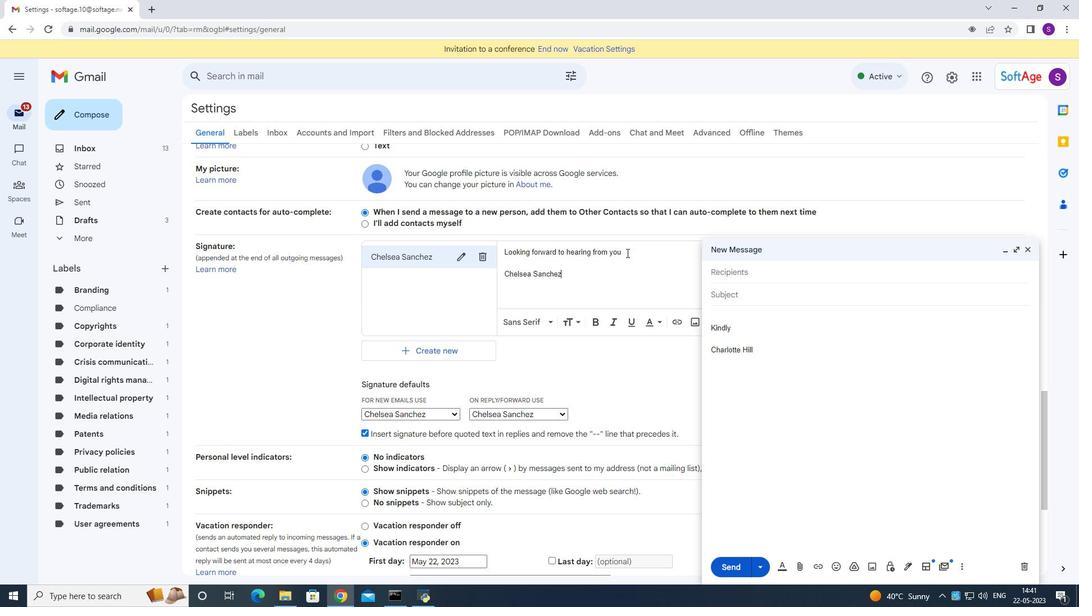 
Action: Mouse moved to (615, 284)
Screenshot: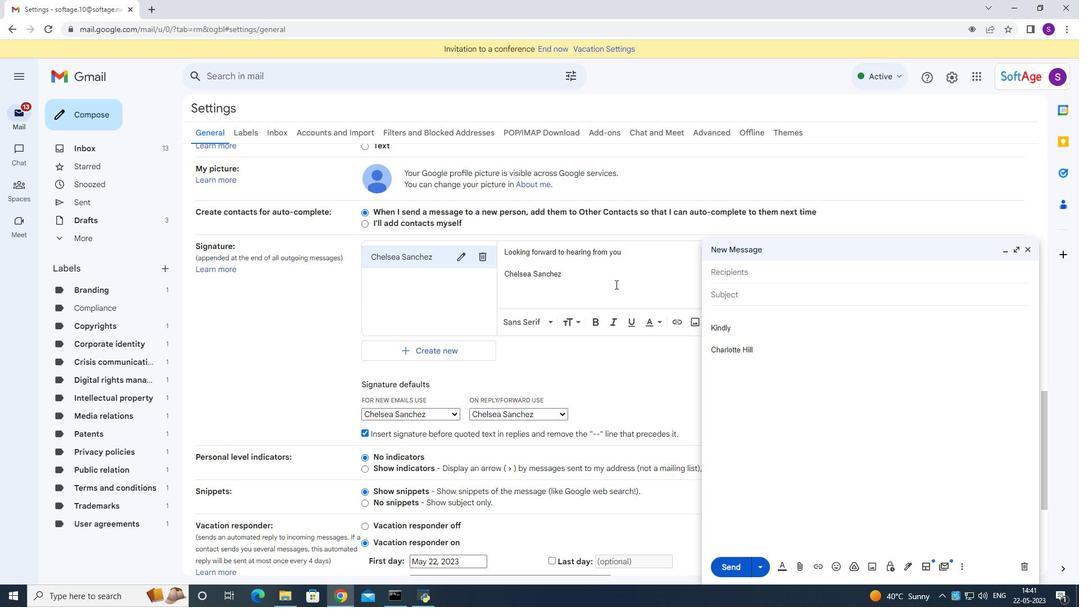 
Action: Mouse scrolled (615, 283) with delta (0, 0)
Screenshot: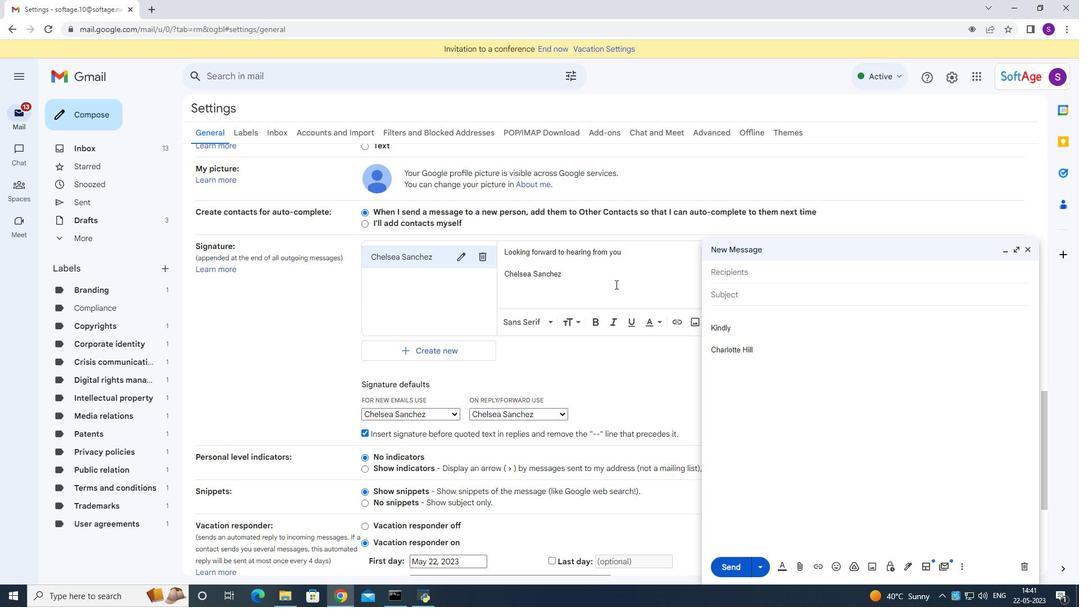 
Action: Mouse scrolled (615, 283) with delta (0, 0)
Screenshot: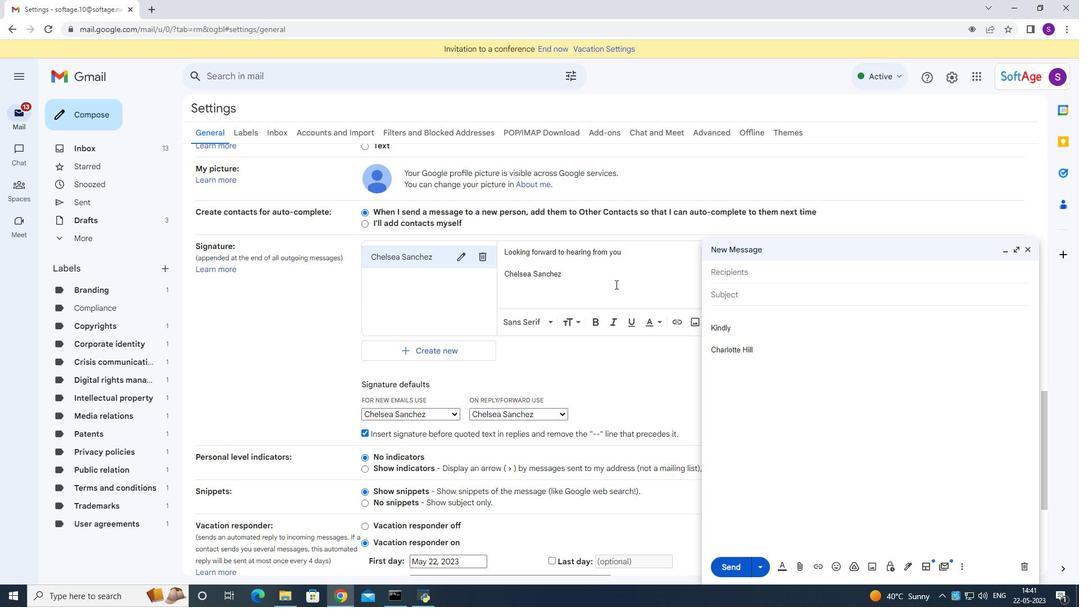 
Action: Mouse scrolled (615, 283) with delta (0, 0)
Screenshot: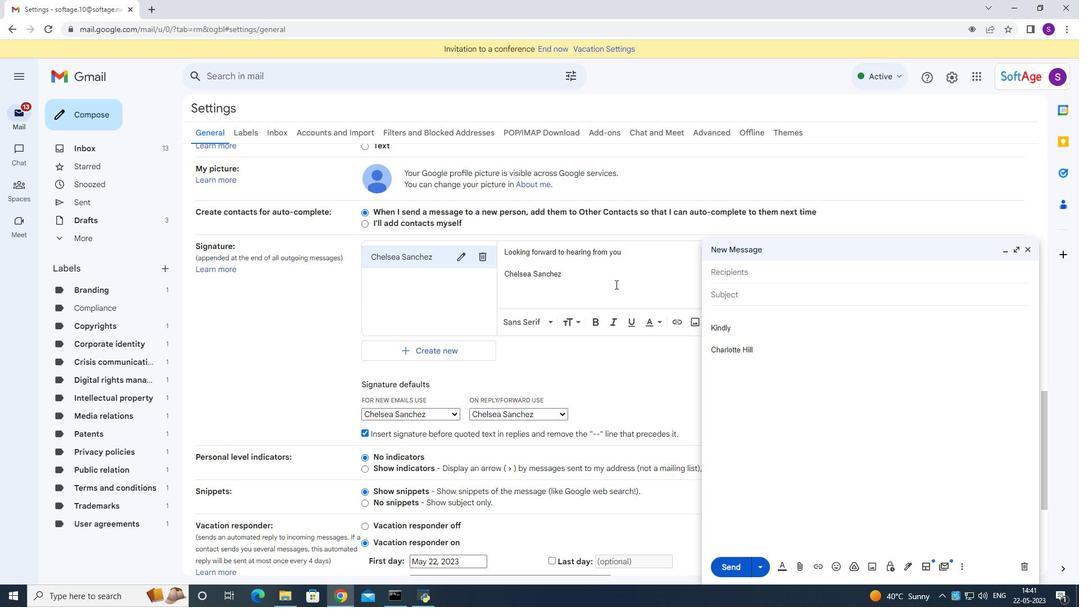 
Action: Mouse scrolled (615, 283) with delta (0, 0)
Screenshot: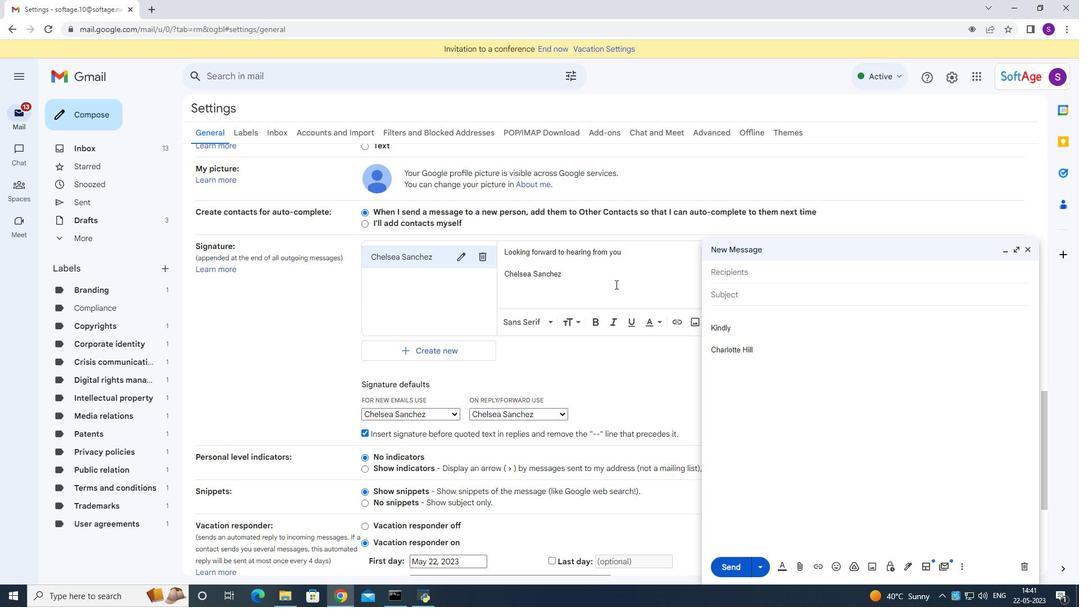 
Action: Mouse scrolled (615, 283) with delta (0, 0)
Screenshot: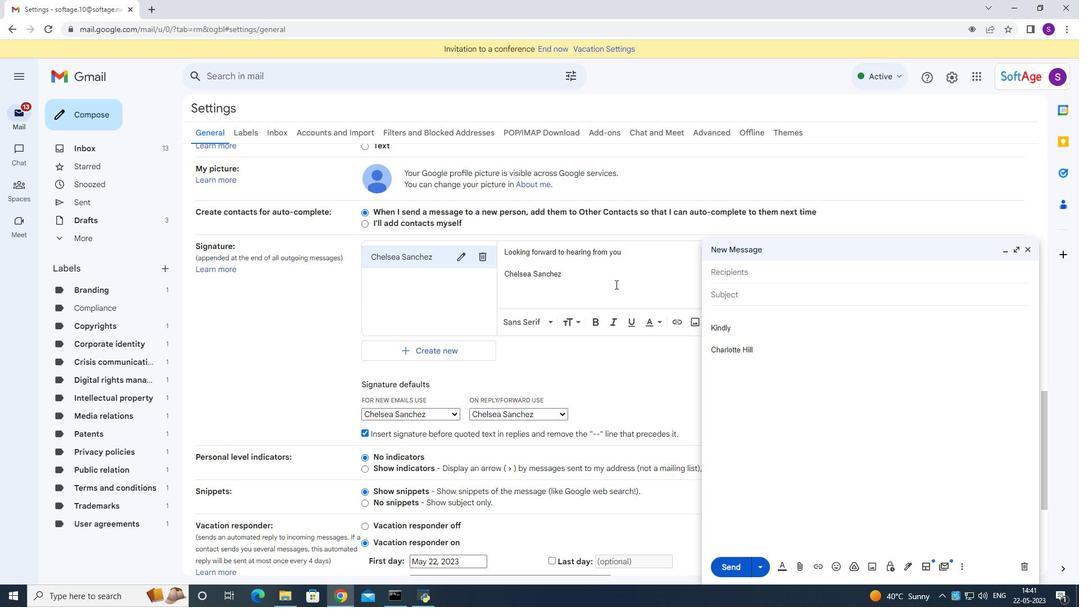 
Action: Mouse moved to (616, 313)
Screenshot: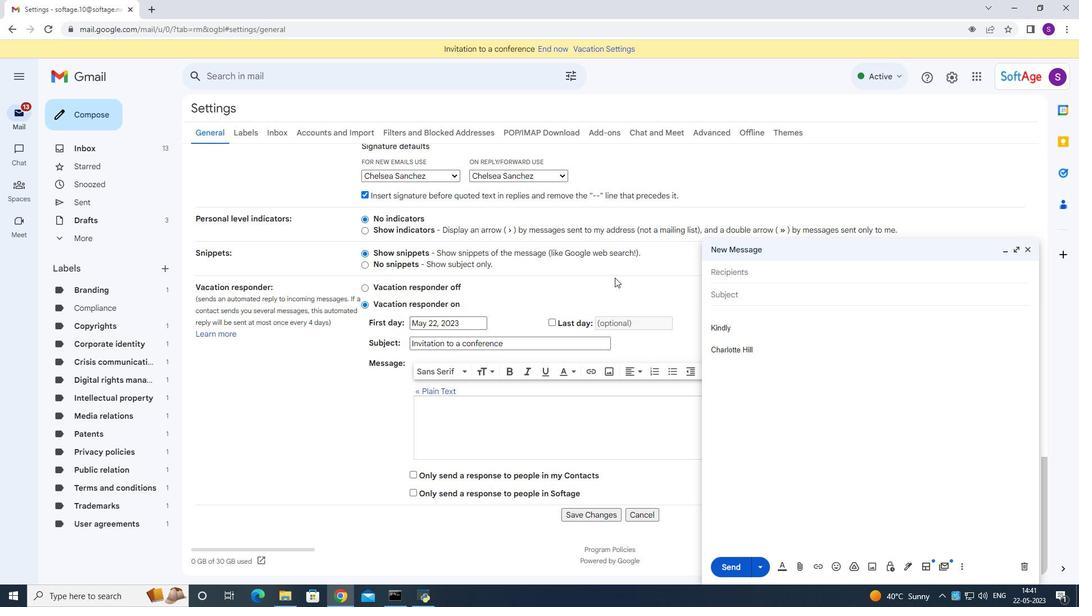 
Action: Mouse scrolled (614, 285) with delta (0, 0)
Screenshot: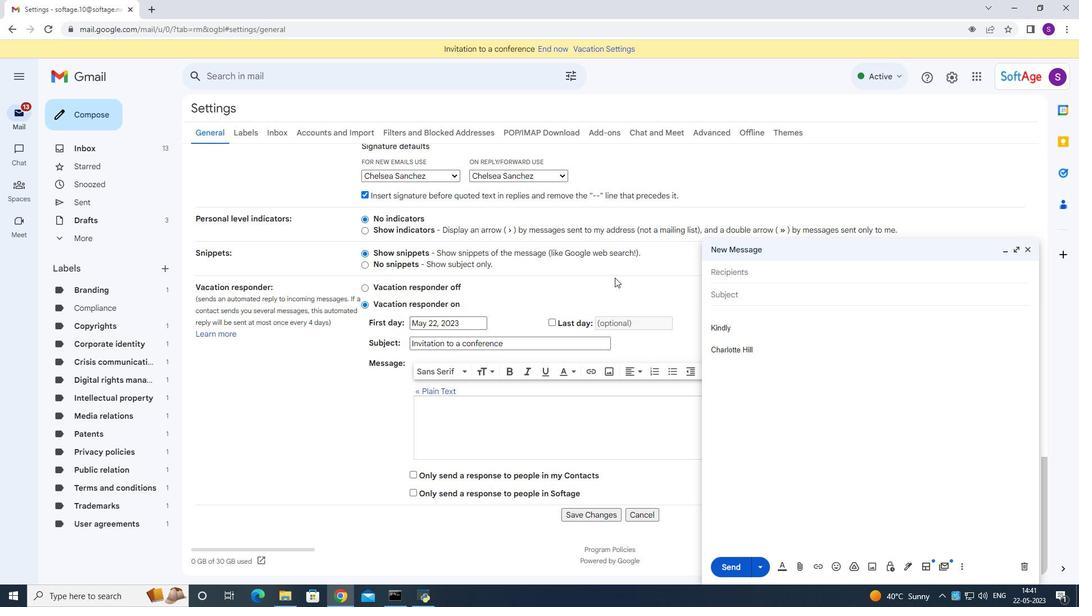 
Action: Mouse moved to (618, 318)
Screenshot: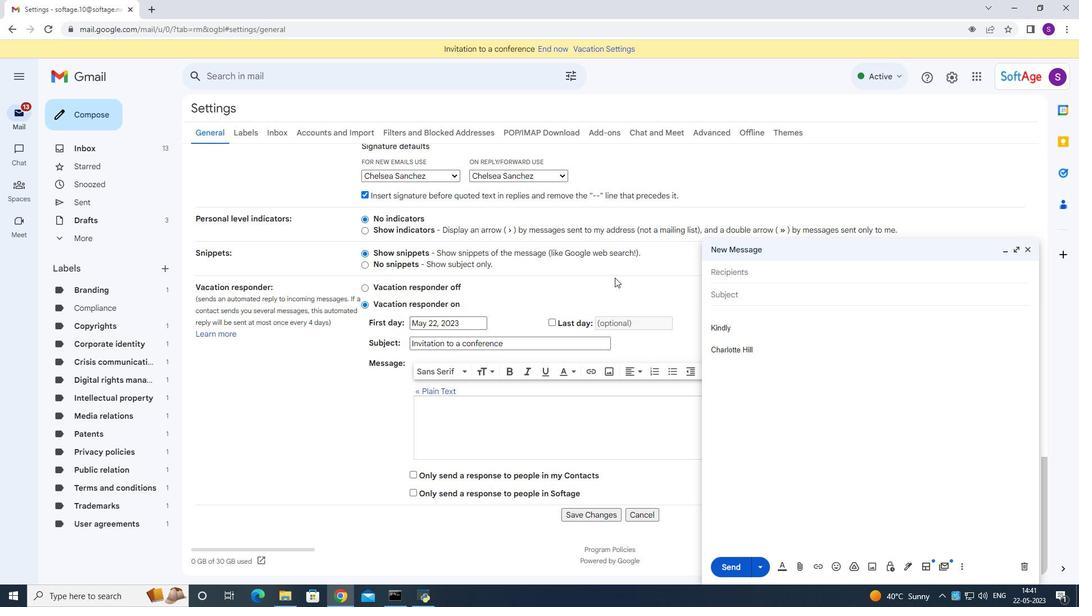 
Action: Mouse scrolled (614, 289) with delta (0, 0)
Screenshot: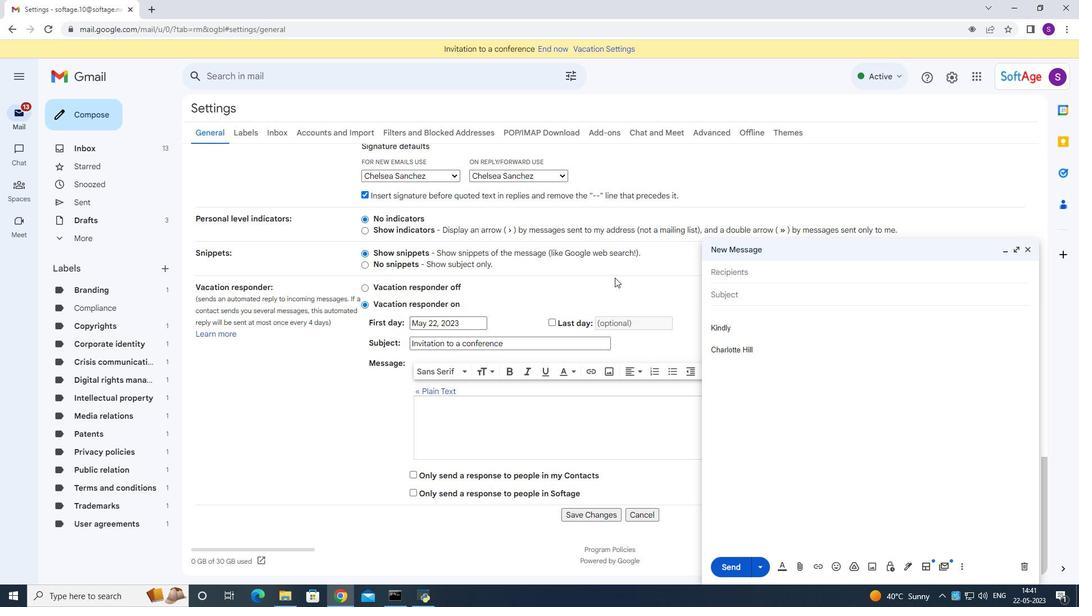 
Action: Mouse scrolled (614, 291) with delta (0, 0)
Screenshot: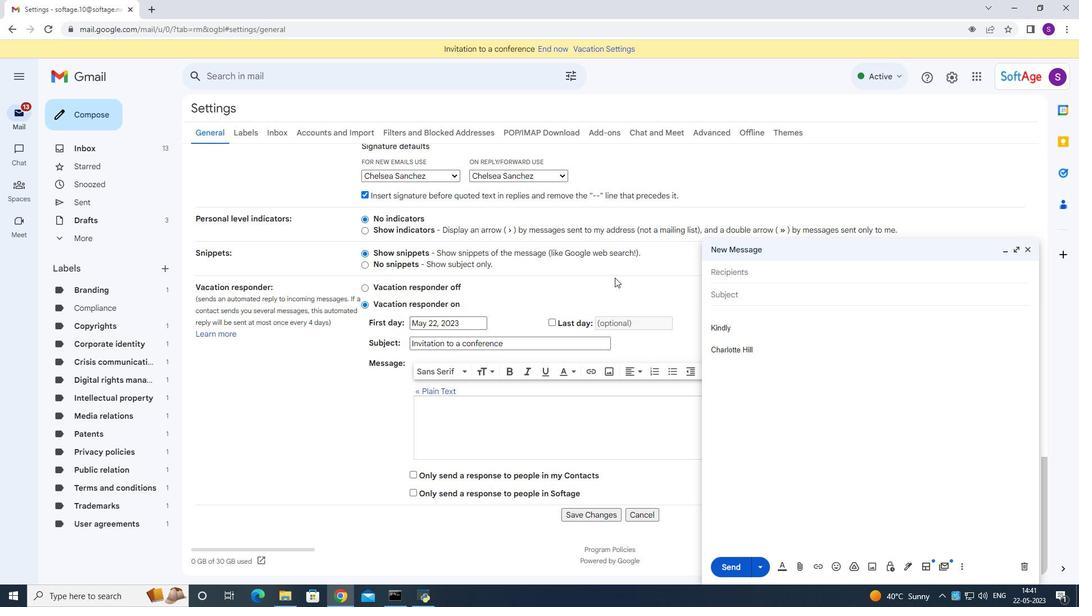 
Action: Mouse moved to (619, 319)
Screenshot: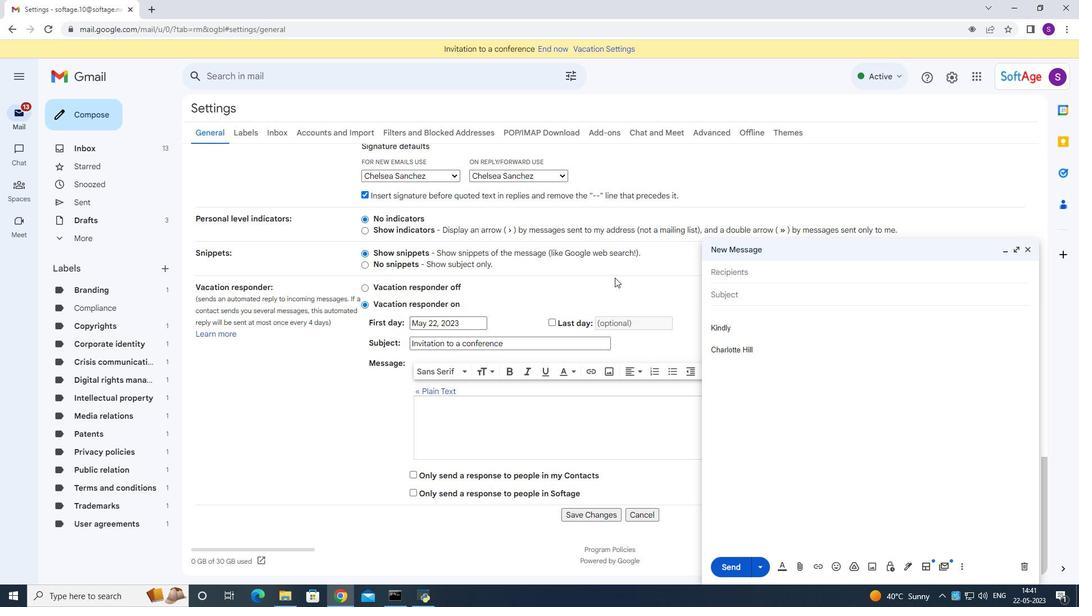 
Action: Mouse scrolled (614, 293) with delta (0, 0)
Screenshot: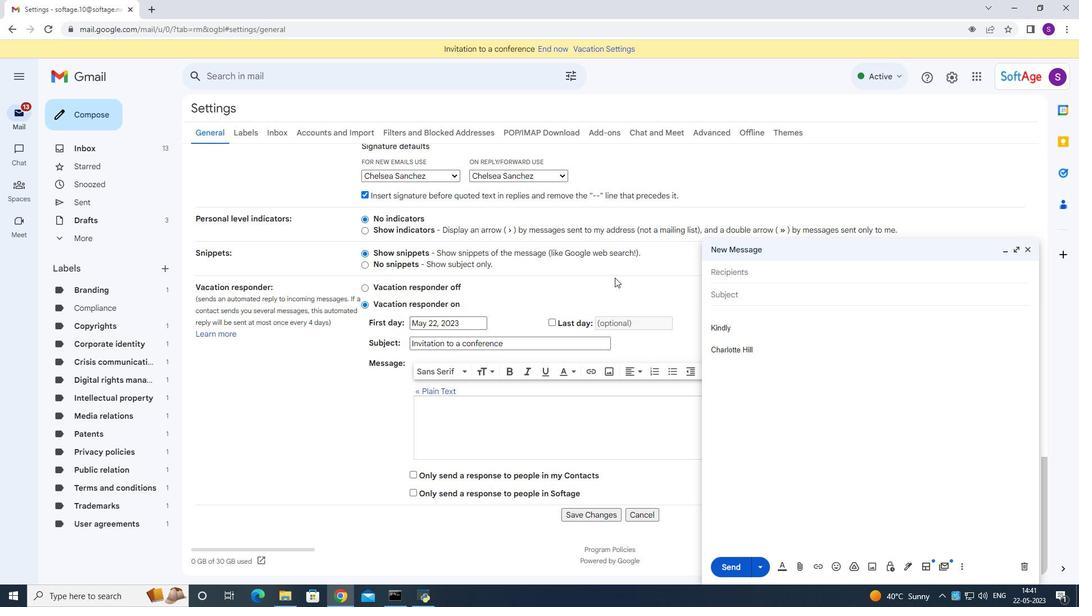 
Action: Mouse moved to (620, 323)
Screenshot: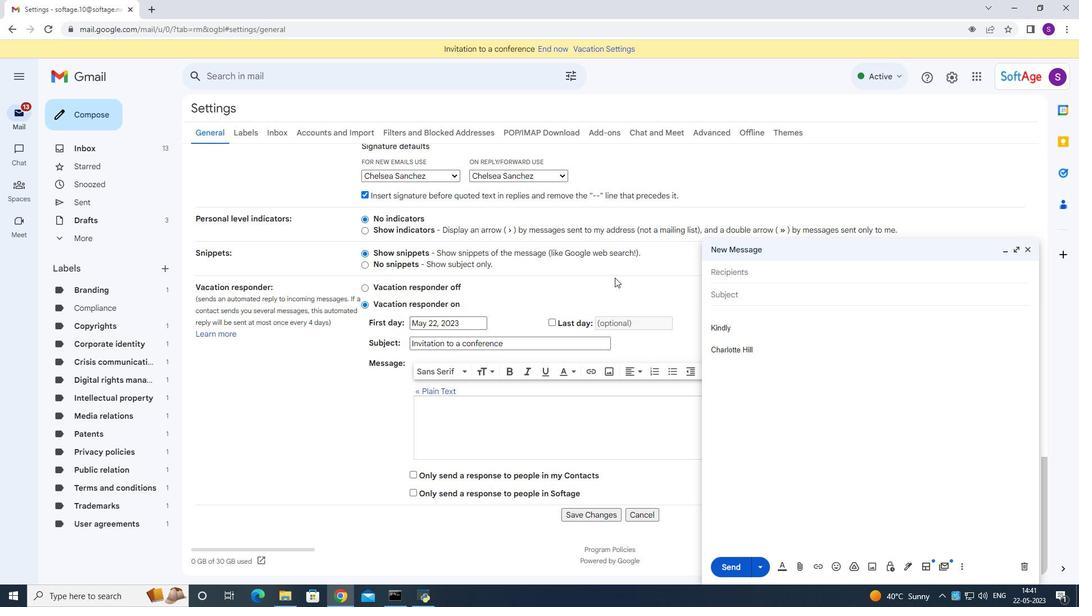 
Action: Mouse scrolled (614, 295) with delta (0, 0)
Screenshot: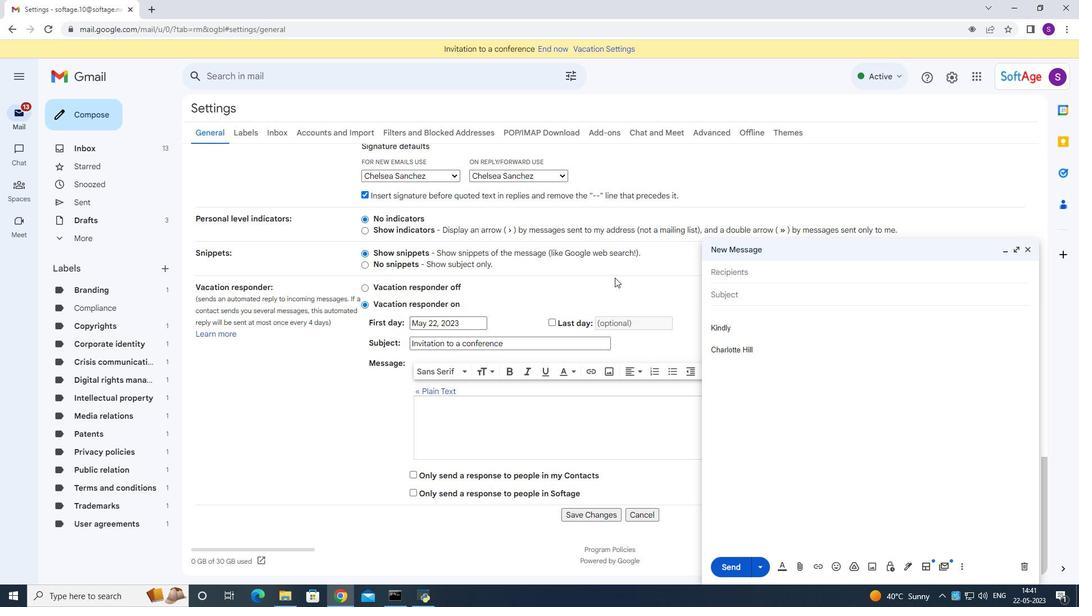 
Action: Mouse moved to (621, 327)
Screenshot: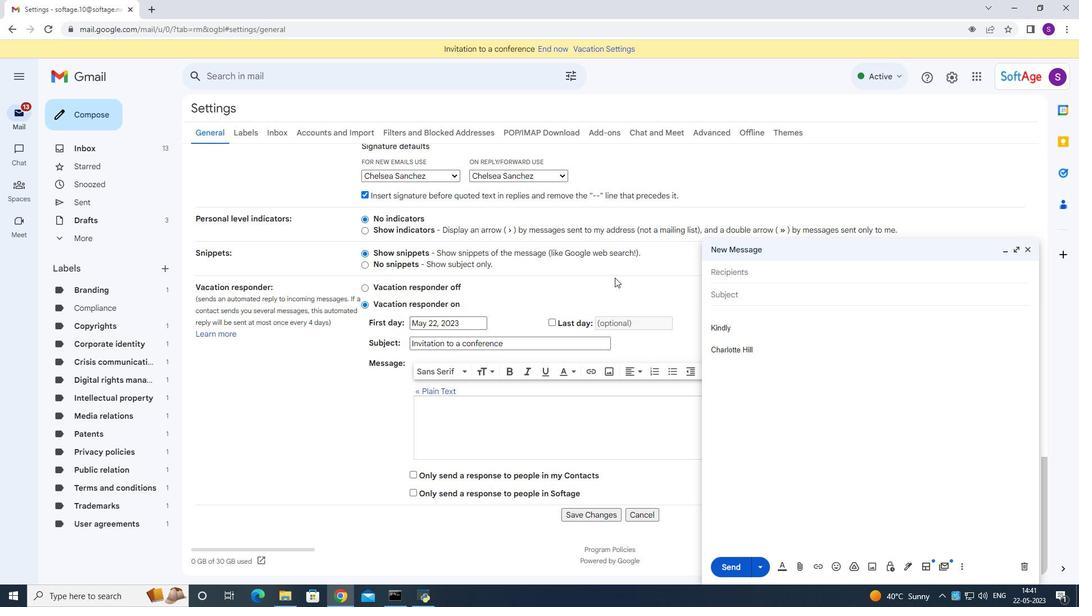 
Action: Mouse scrolled (615, 299) with delta (0, 0)
Screenshot: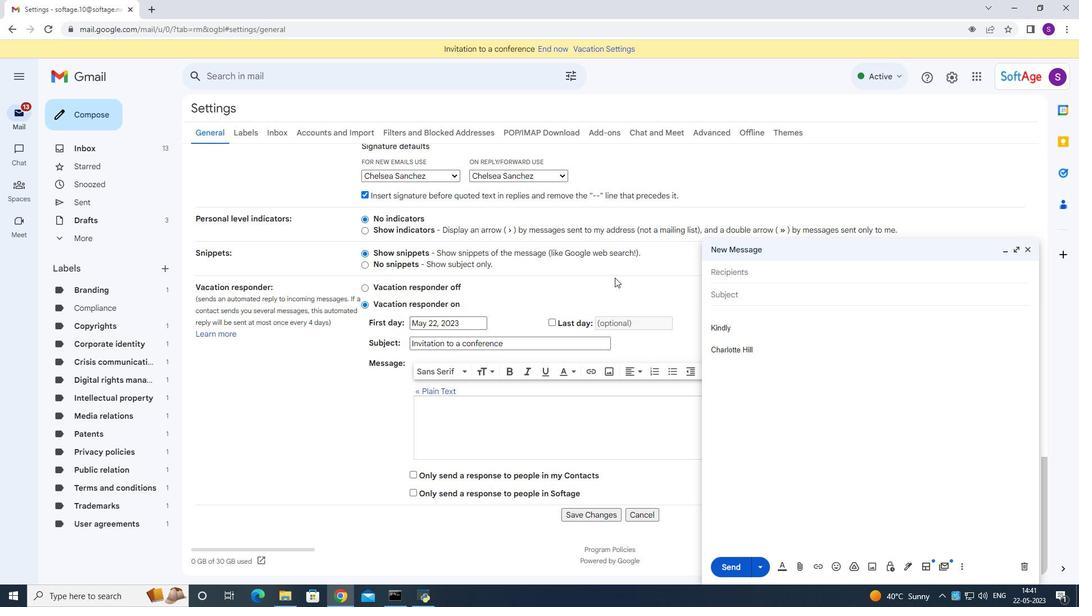 
Action: Mouse moved to (596, 515)
Screenshot: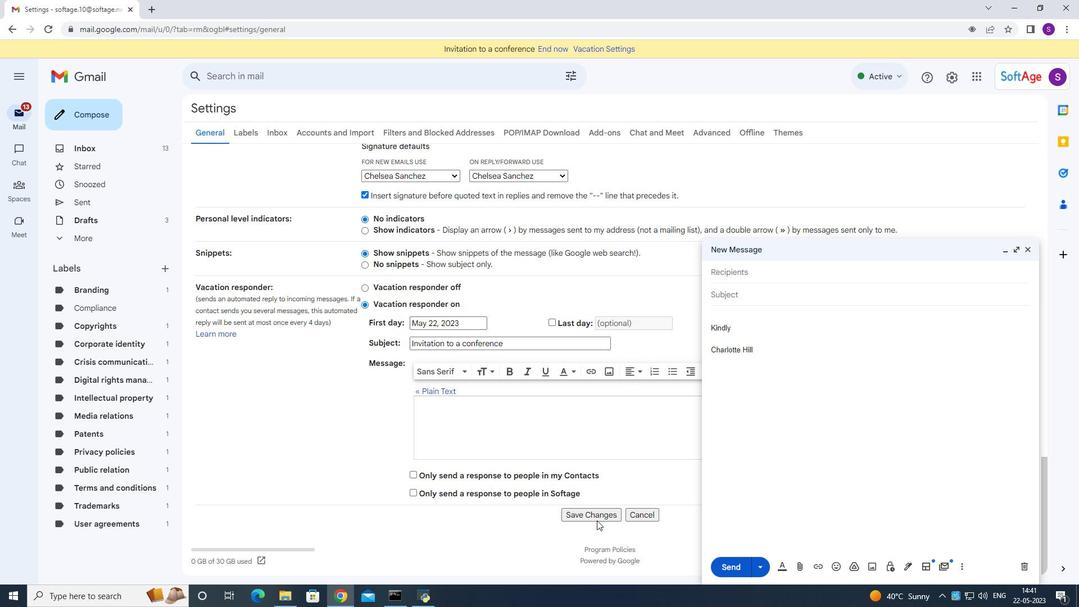 
Action: Mouse pressed left at (596, 515)
Screenshot: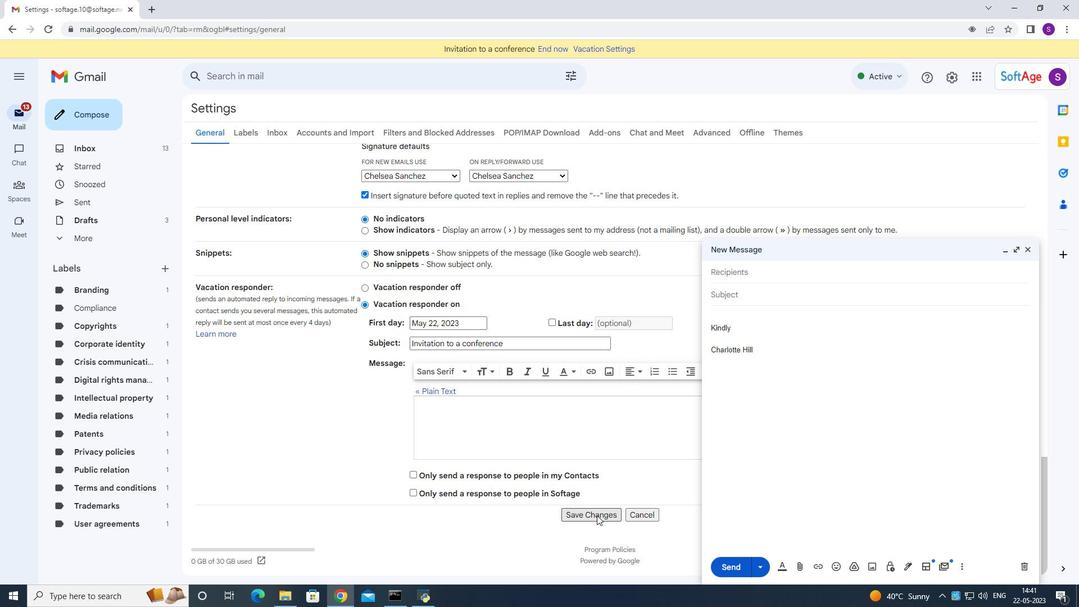 
Action: Mouse moved to (1028, 251)
Screenshot: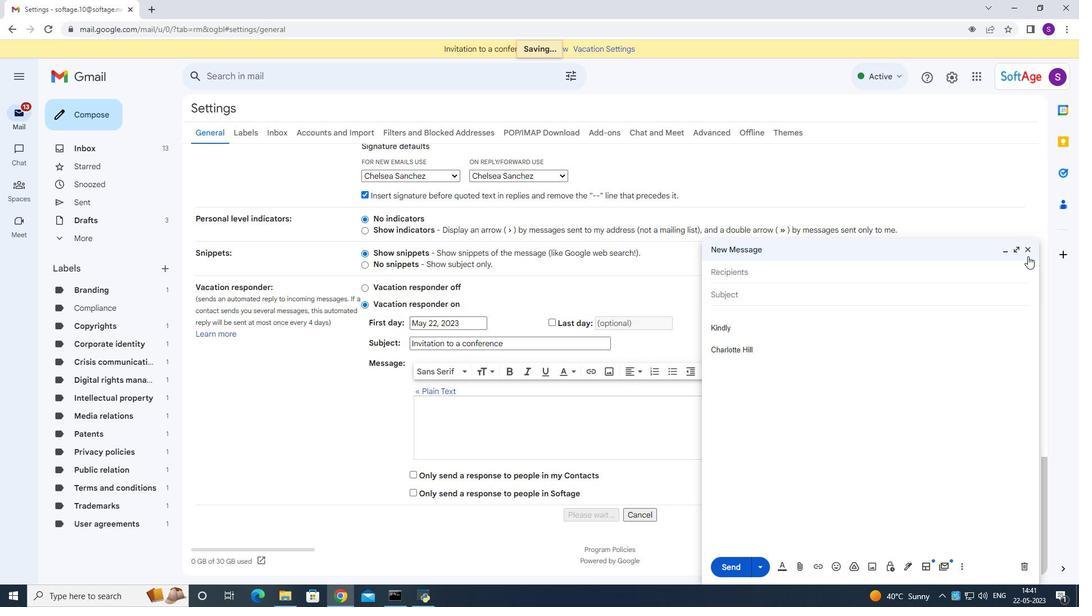 
Action: Mouse pressed left at (1028, 251)
Screenshot: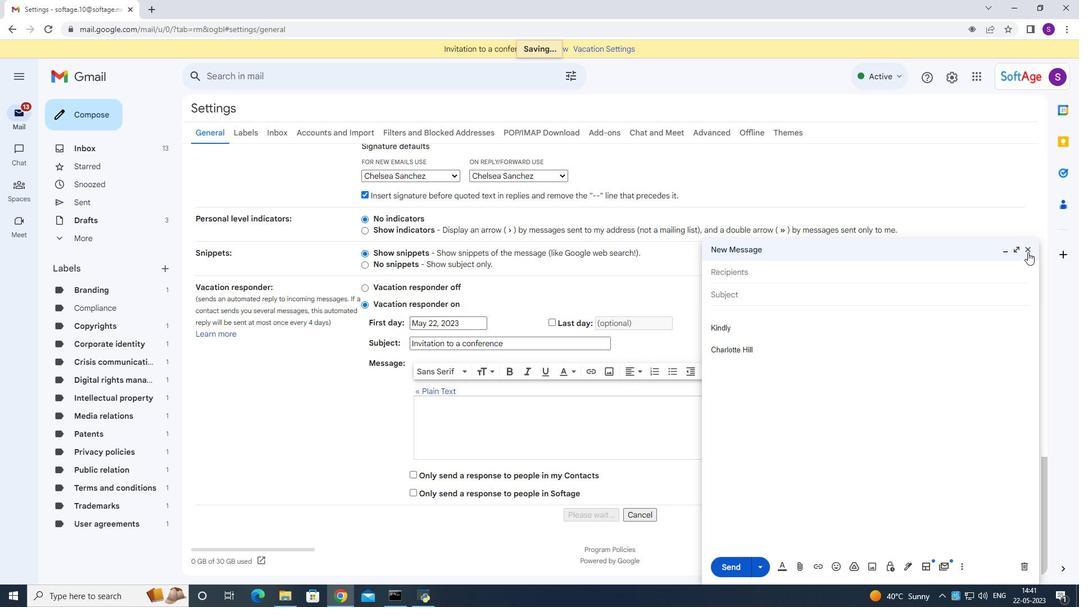 
Action: Mouse moved to (81, 117)
Screenshot: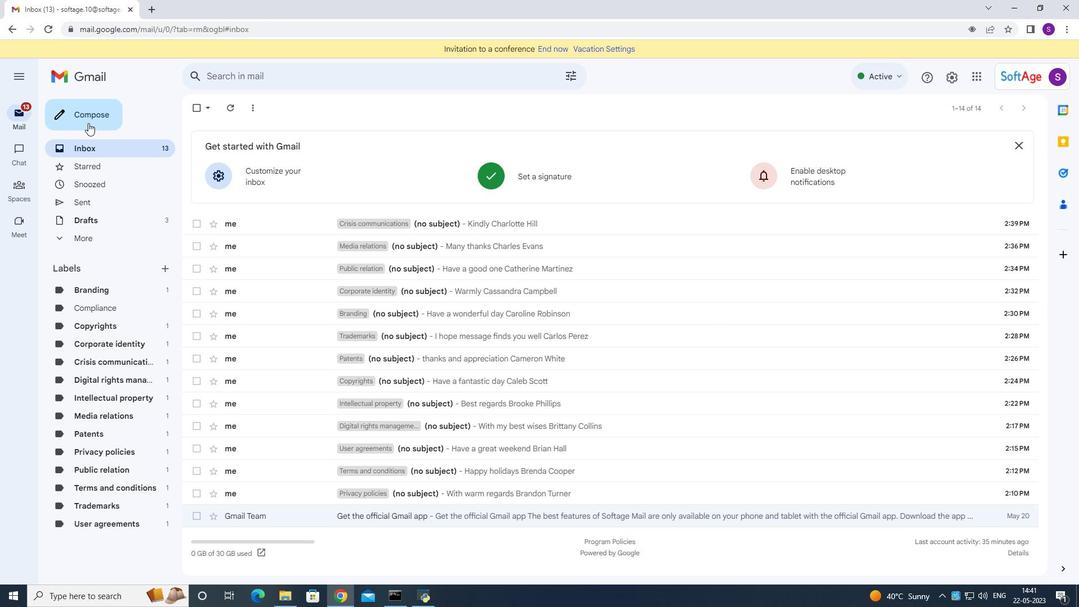 
Action: Mouse pressed left at (81, 117)
Screenshot: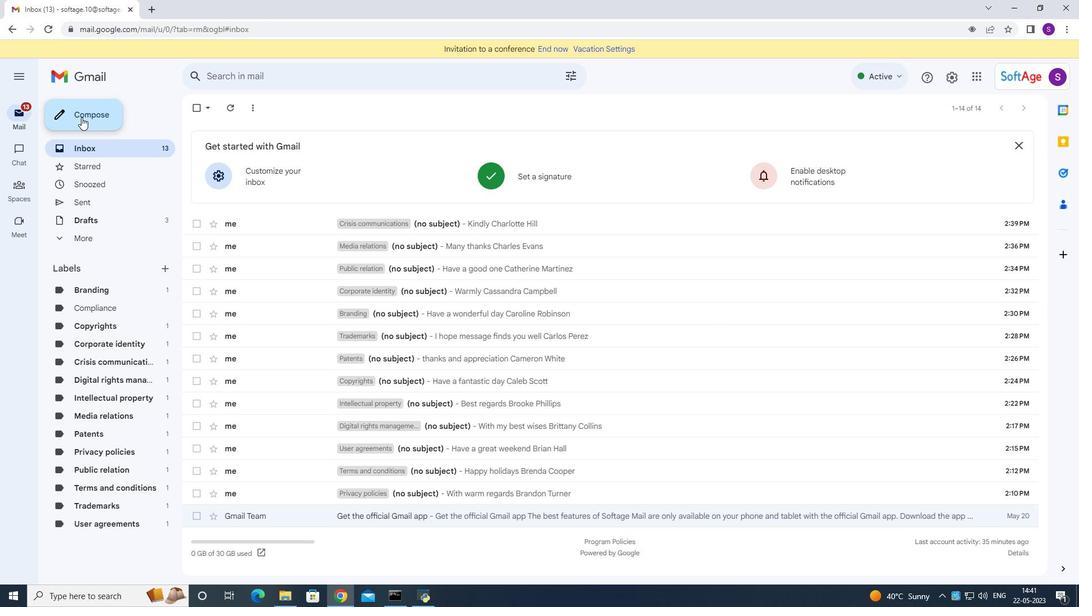 
Action: Mouse moved to (773, 276)
Screenshot: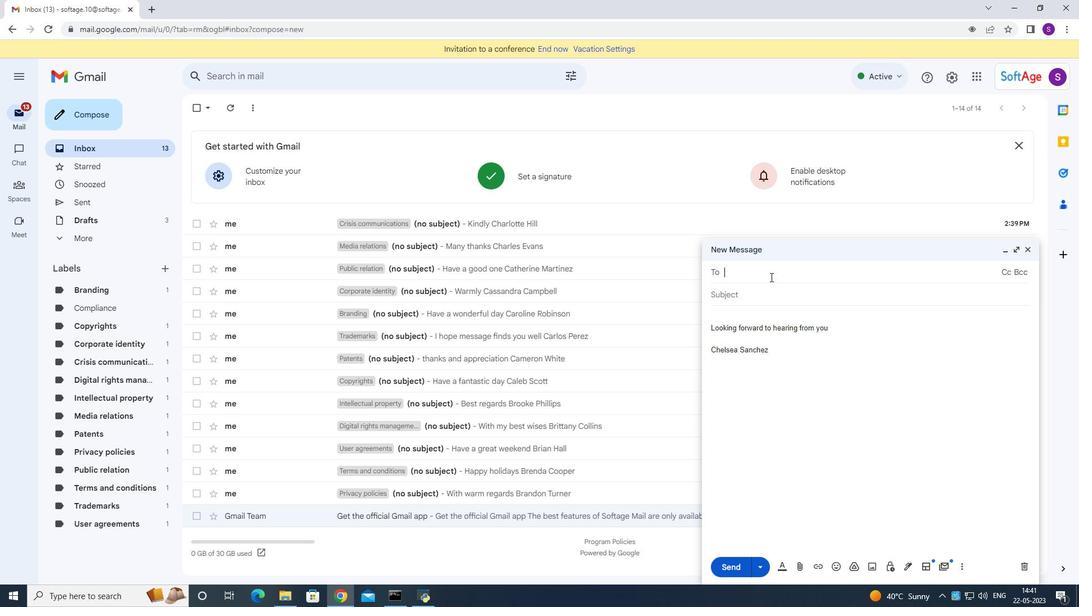 
Action: Key pressed <Key.shift>Softage.10<Key.shift>@softage.net
Screenshot: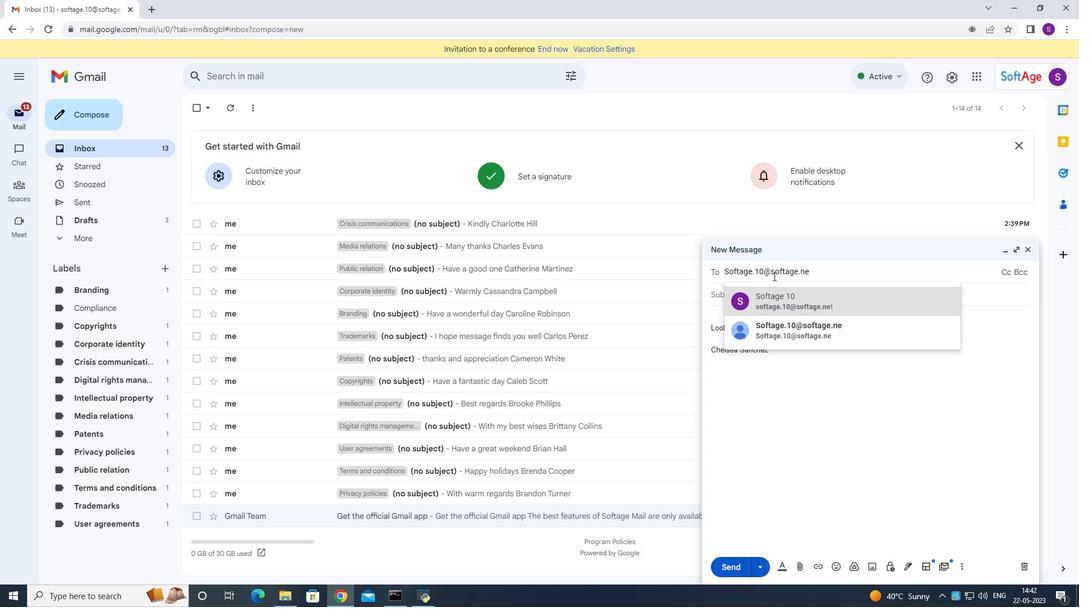
Action: Mouse moved to (767, 300)
Screenshot: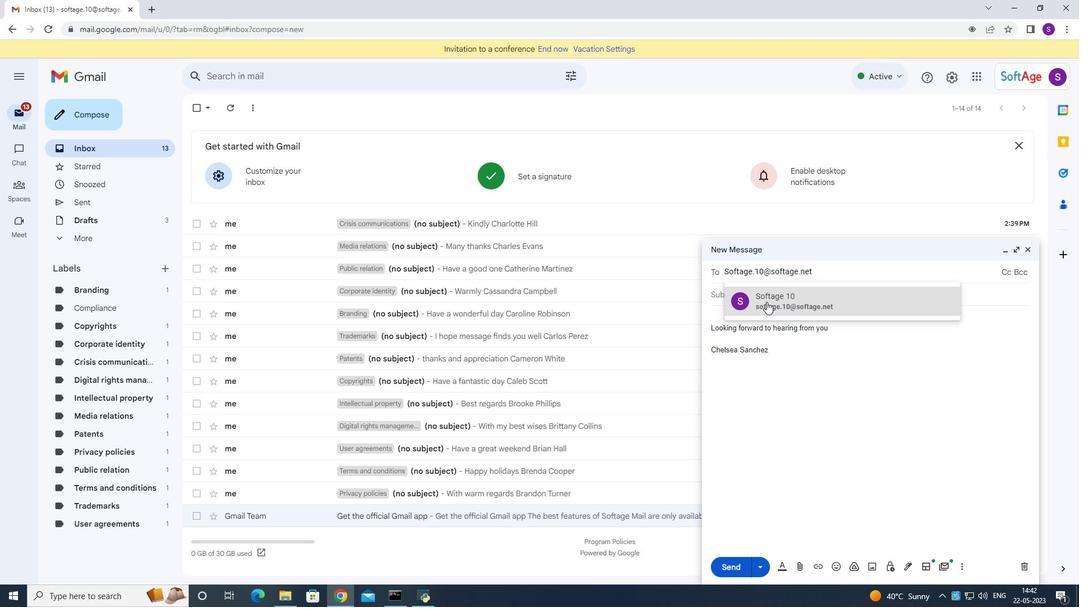 
Action: Mouse pressed left at (767, 300)
Screenshot: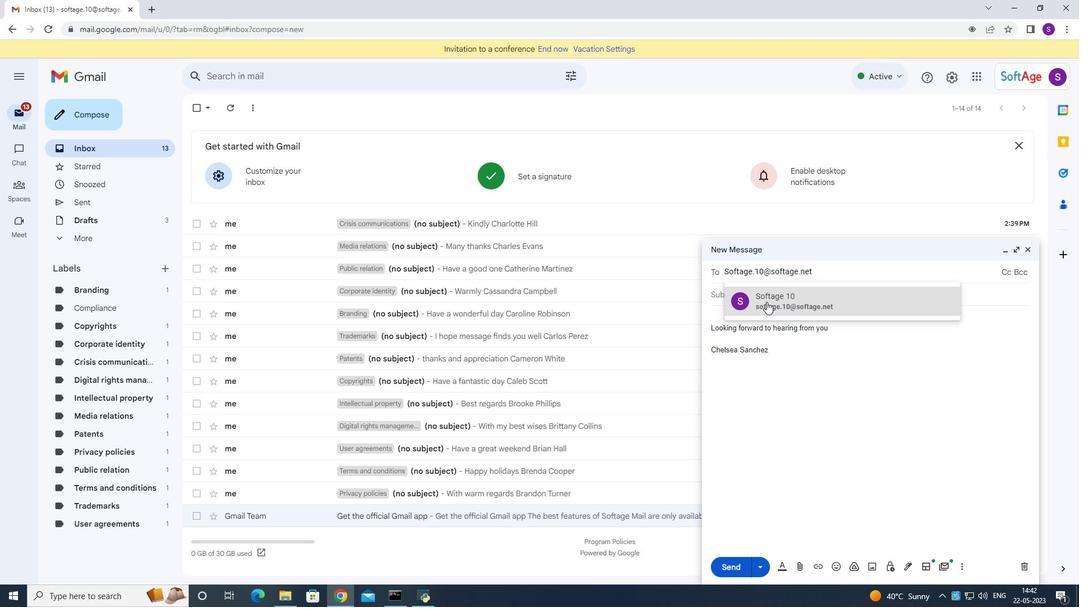 
Action: Mouse moved to (966, 571)
Screenshot: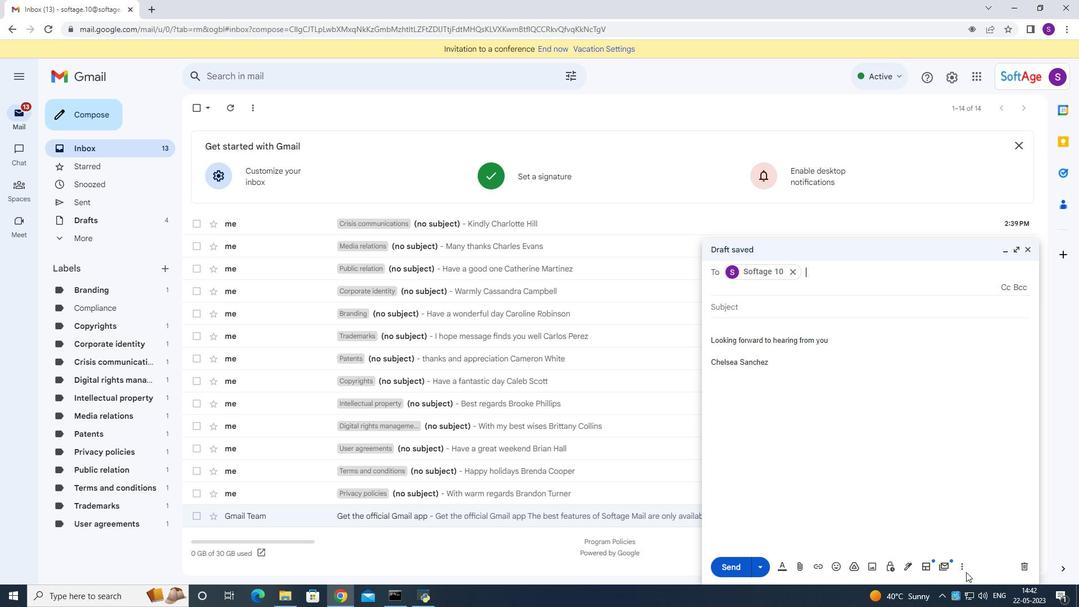 
Action: Mouse pressed left at (966, 571)
Screenshot: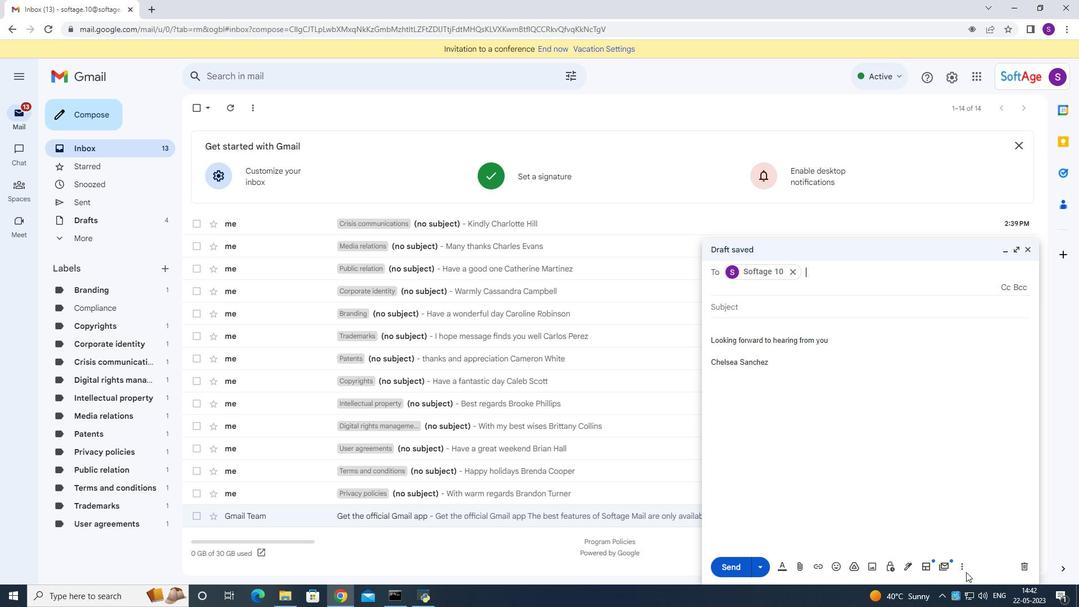 
Action: Mouse moved to (964, 567)
Screenshot: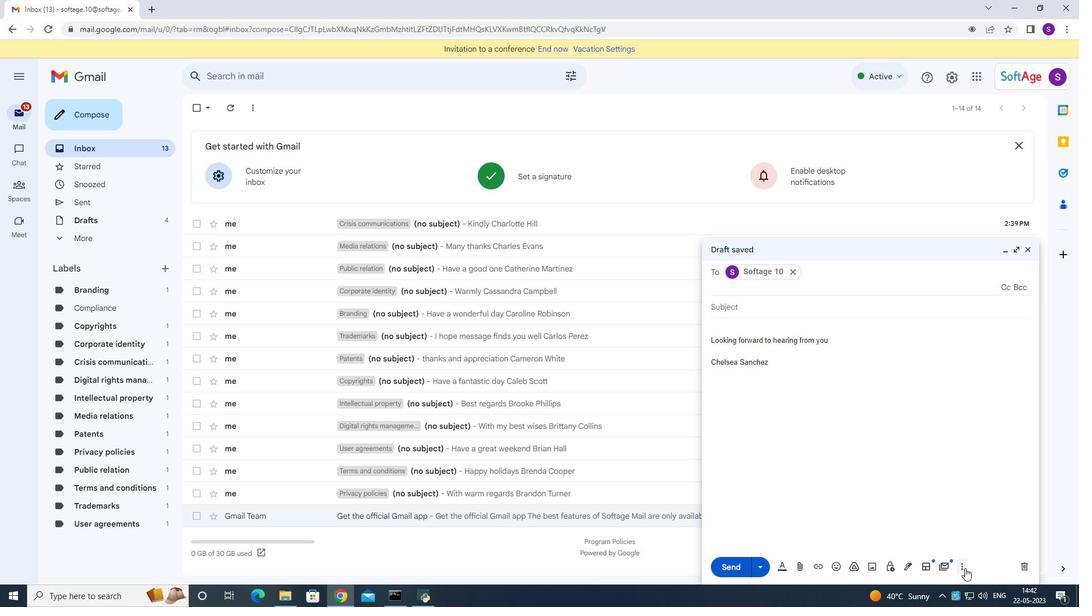 
Action: Mouse pressed left at (964, 567)
Screenshot: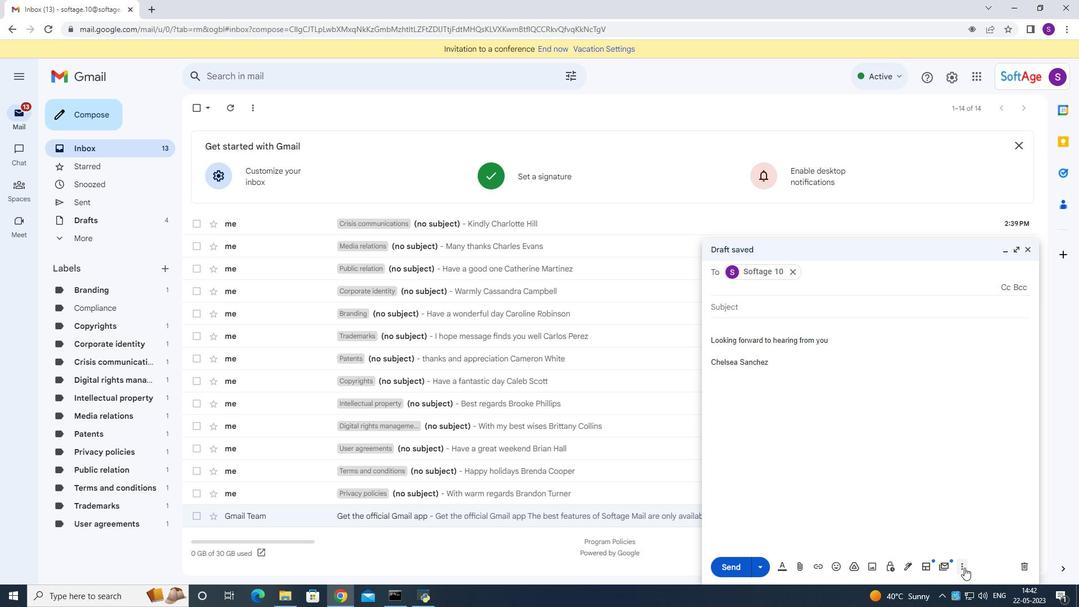 
Action: Mouse moved to (885, 464)
Screenshot: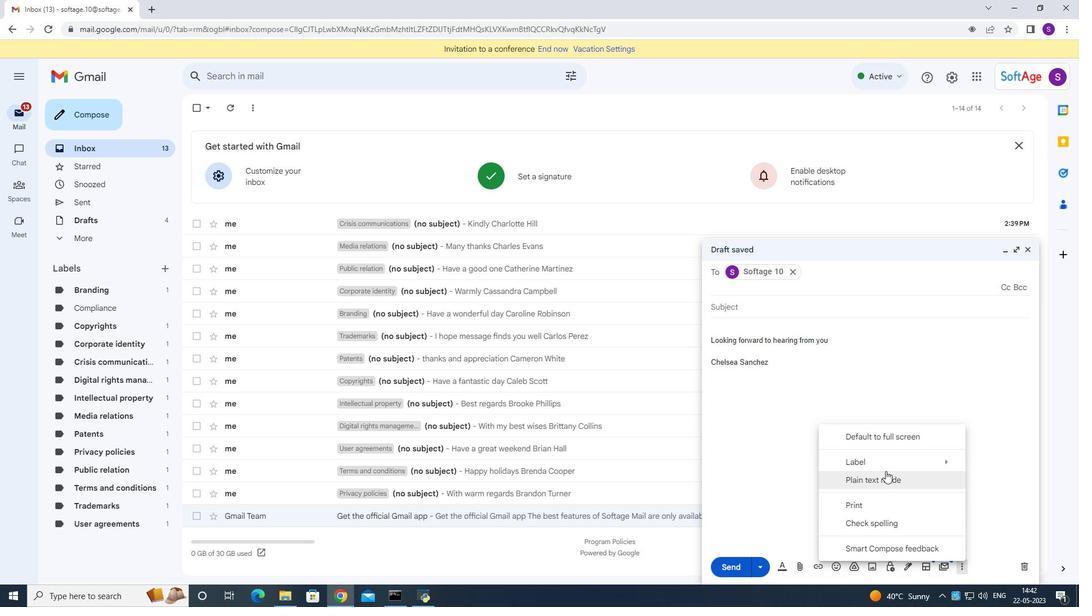 
Action: Mouse pressed left at (885, 464)
Screenshot: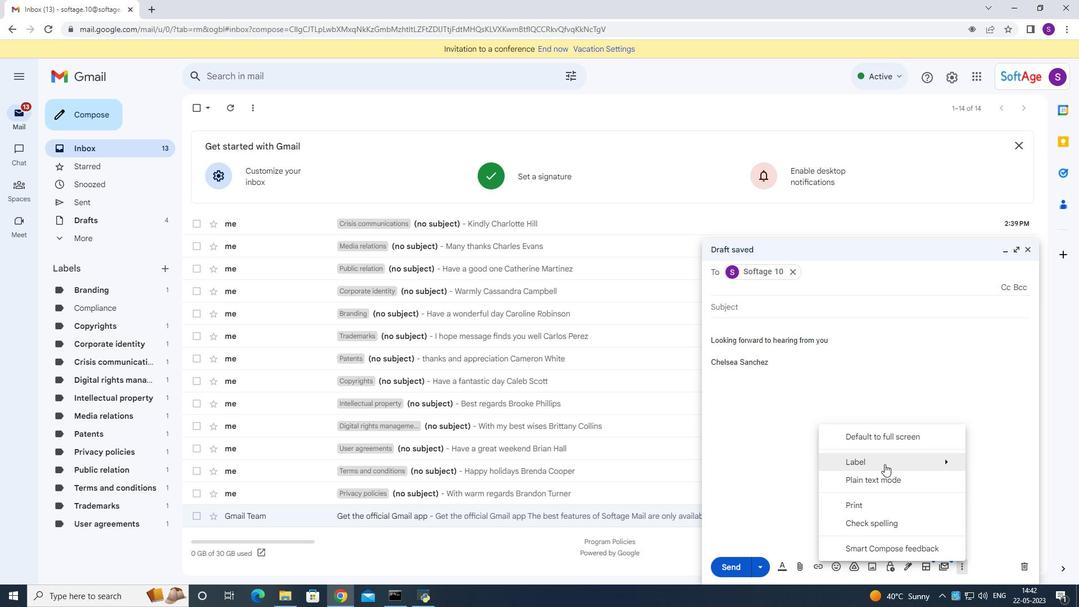 
Action: Mouse moved to (718, 440)
Screenshot: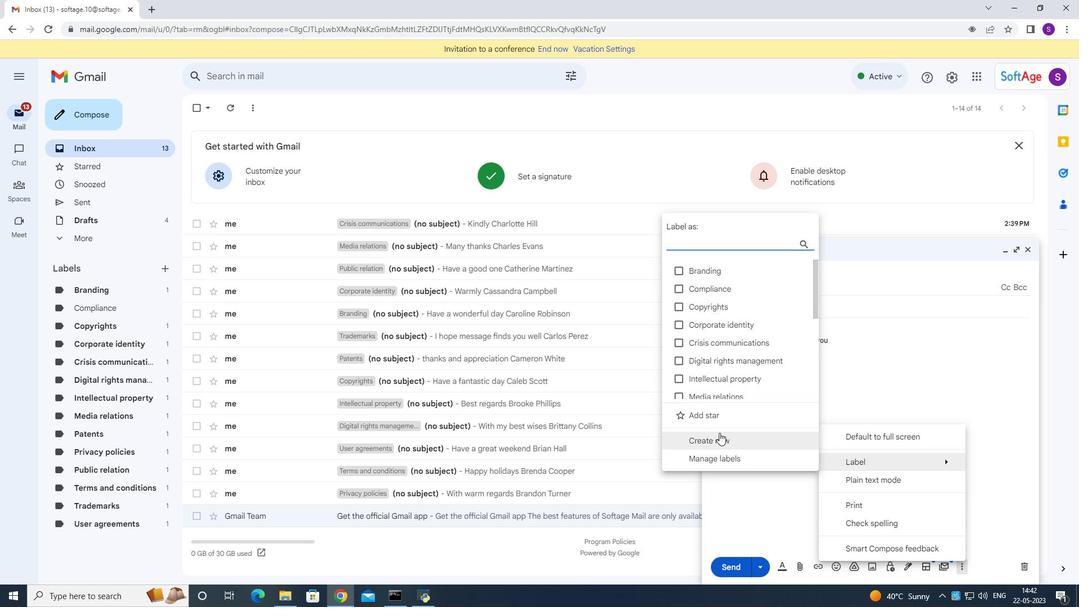 
Action: Mouse pressed left at (718, 440)
Screenshot: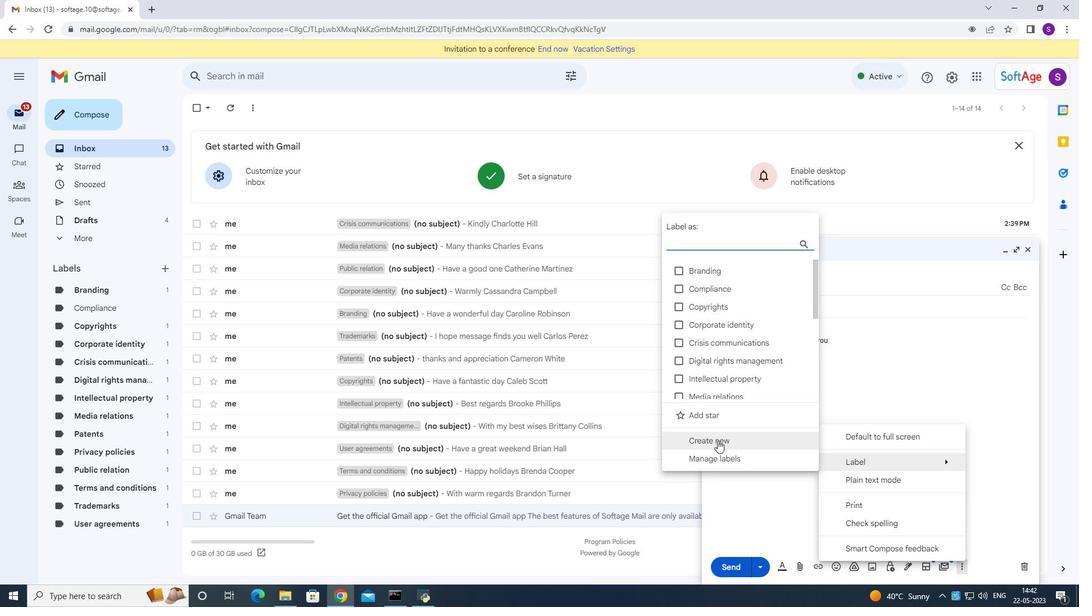 
Action: Mouse moved to (921, 408)
Screenshot: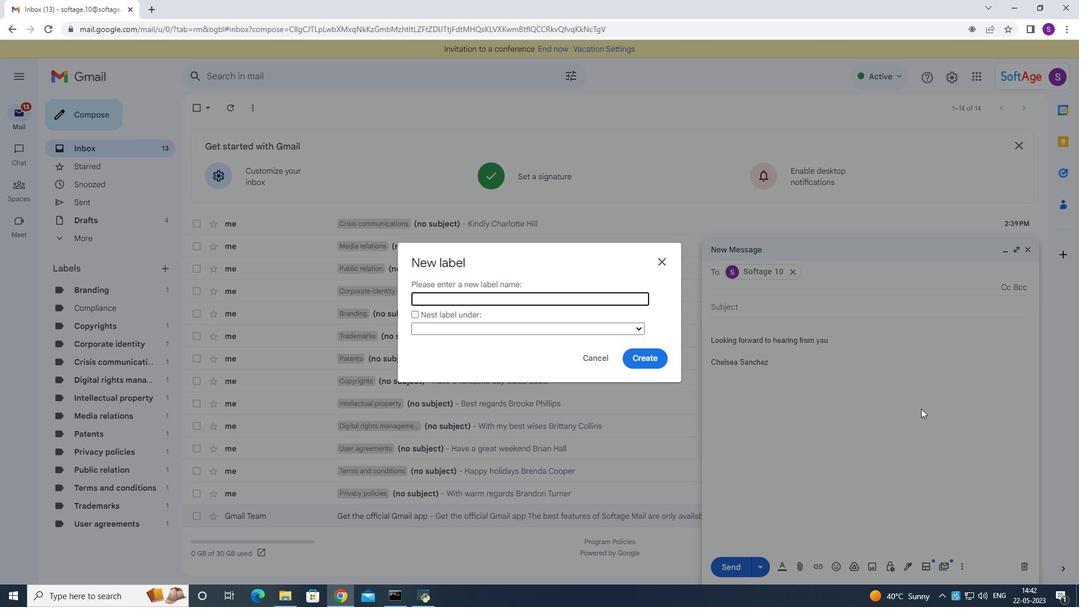 
Action: Key pressed <Key.shift>Press<Key.space>releases
Screenshot: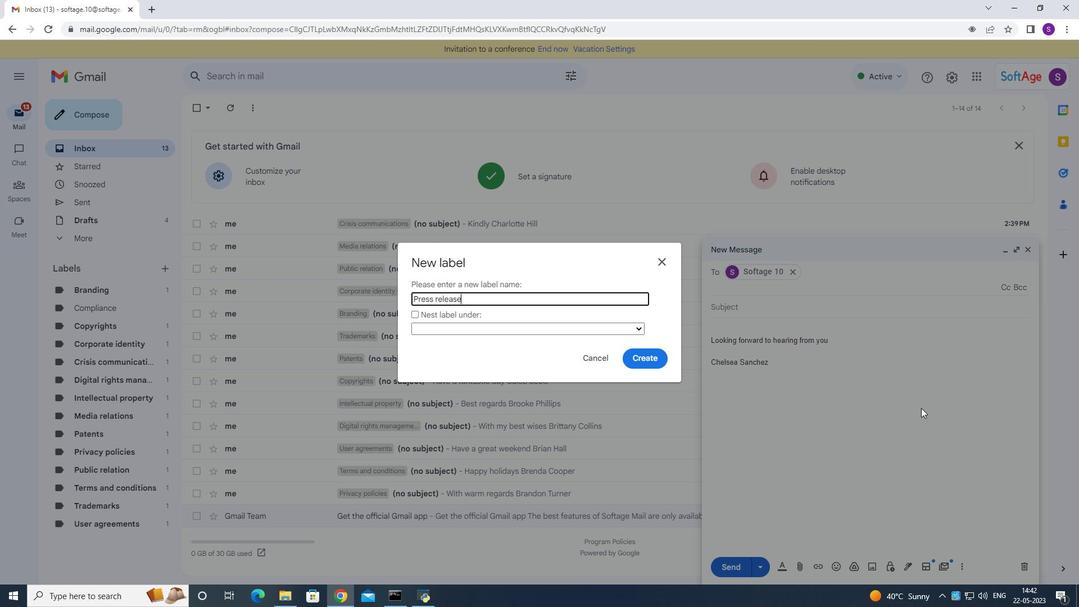 
Action: Mouse moved to (652, 356)
Screenshot: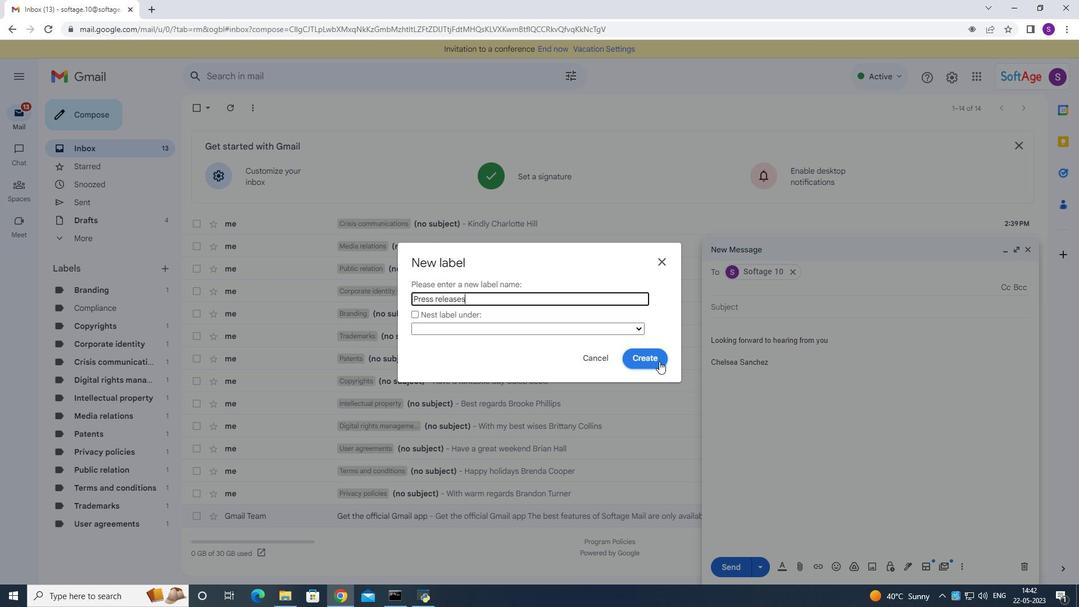
Action: Mouse pressed left at (652, 356)
Screenshot: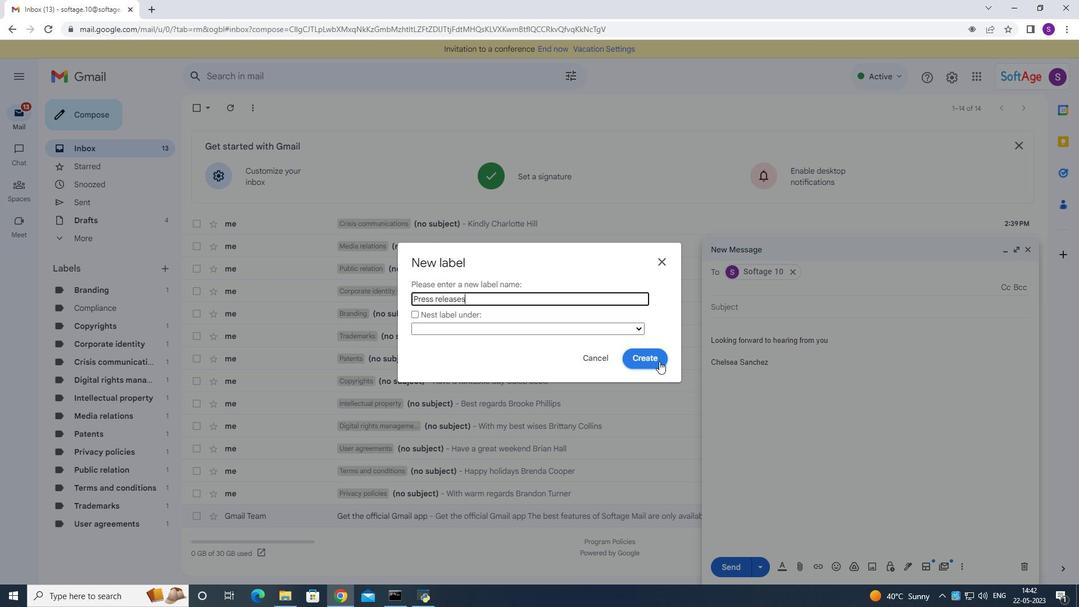 
Action: Mouse moved to (726, 565)
Screenshot: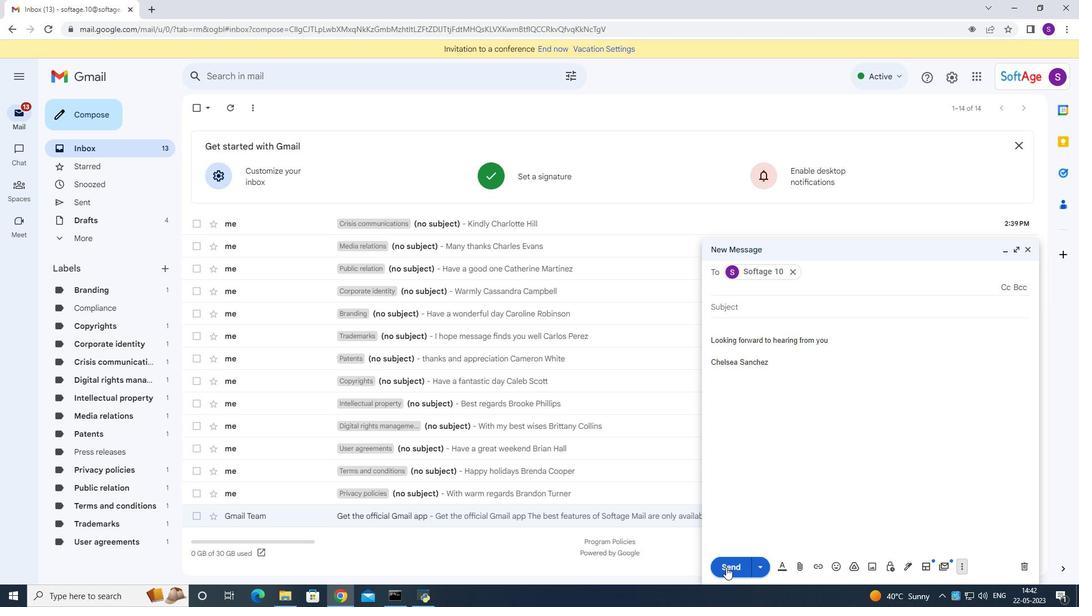 
Action: Mouse pressed left at (726, 565)
Screenshot: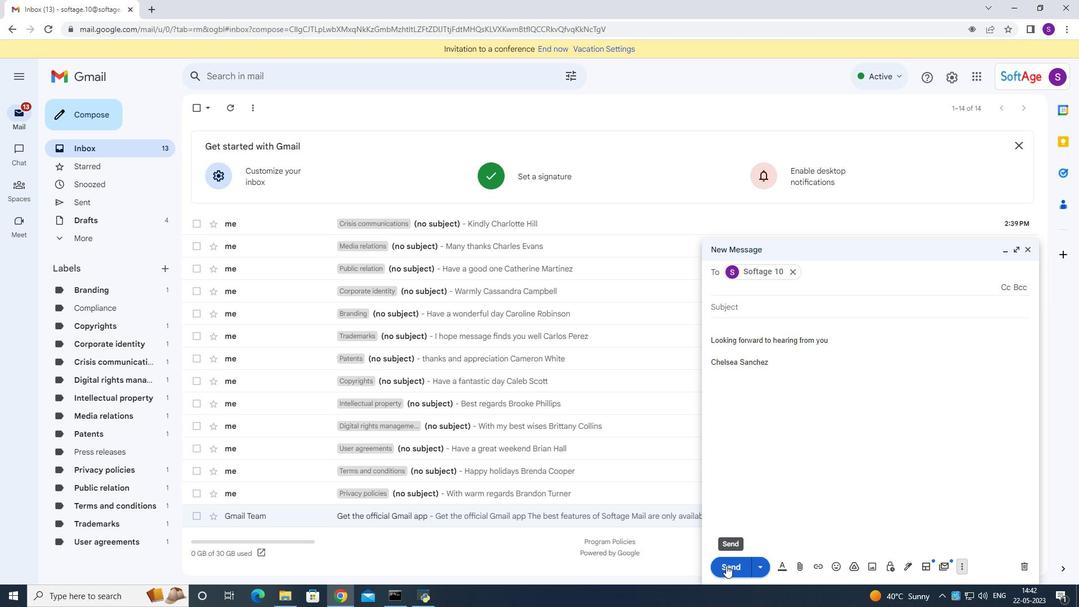 
Action: Mouse moved to (601, 307)
Screenshot: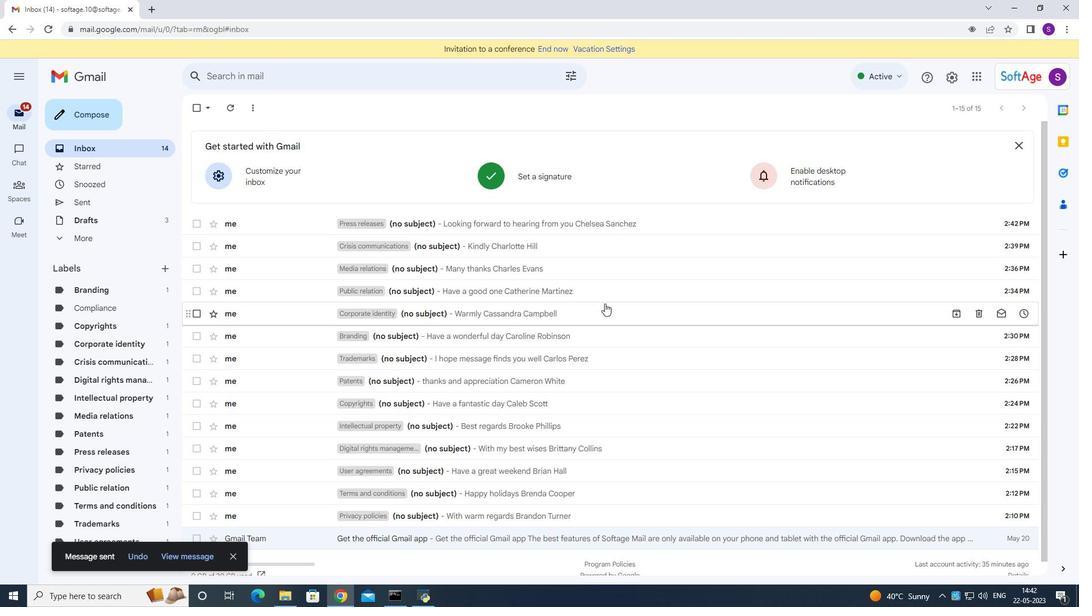 
